 Task: Search one way flight ticket for 1 adult, 6 children, 1 infant in seat and 1 infant on lap in business from Erie: Erie International Airport (tom Ridge Field) to Rock Springs: Southwest Wyoming Regional Airport (rock Springs Sweetwater County Airport) on 8-5-2023. Number of bags: 2 checked bags. Price is upto 109000. Outbound departure time preference is 16:15.
Action: Mouse moved to (323, 307)
Screenshot: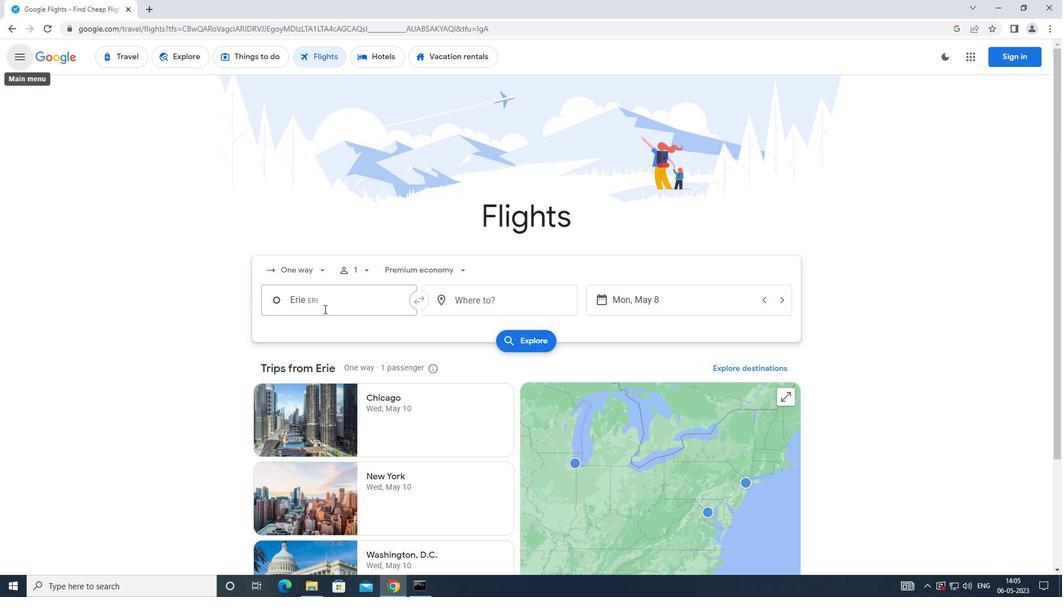 
Action: Mouse pressed left at (323, 307)
Screenshot: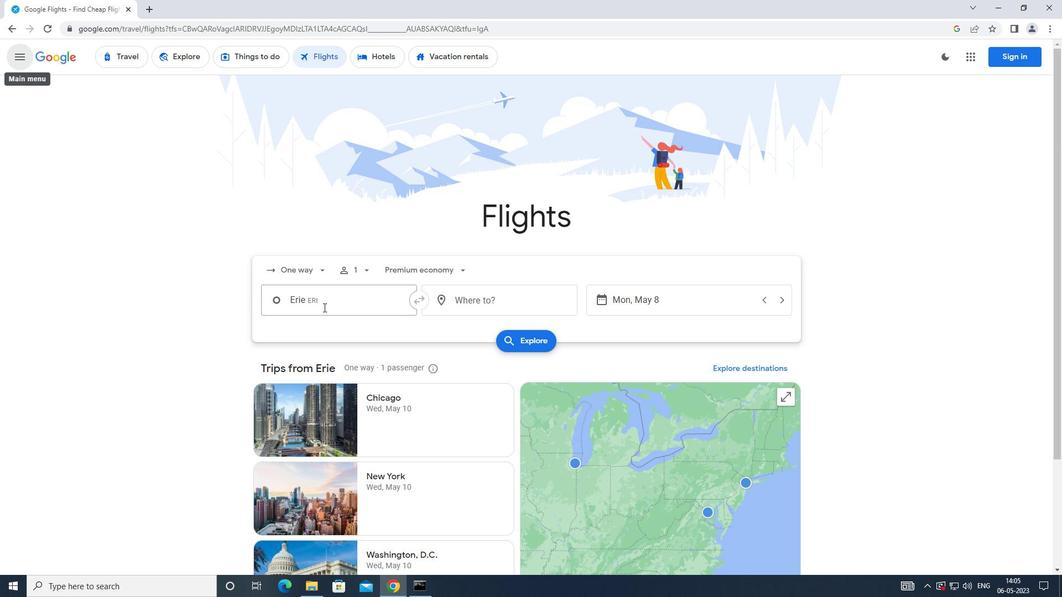 
Action: Mouse moved to (317, 277)
Screenshot: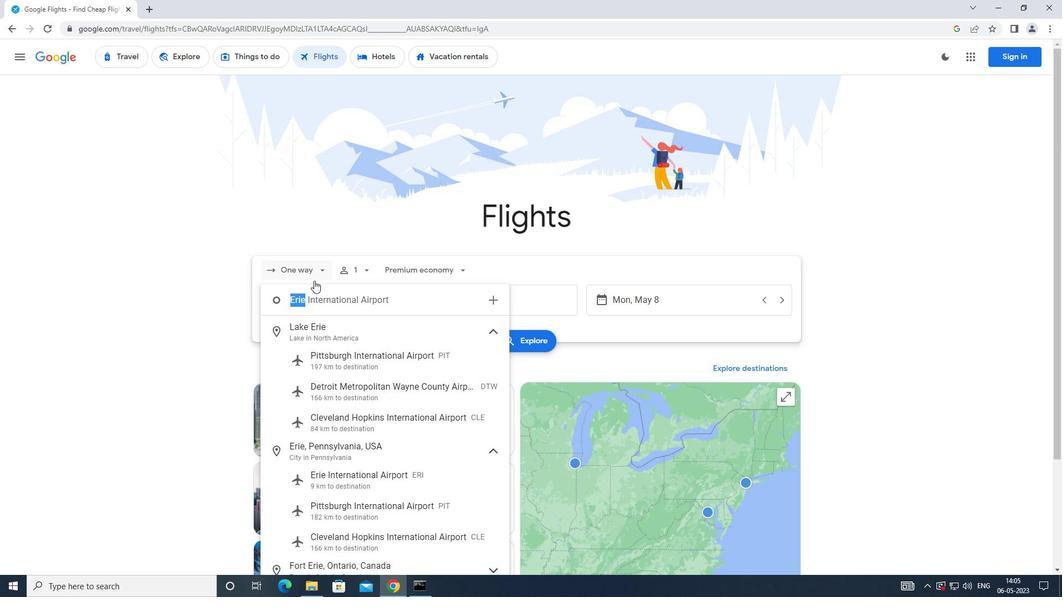 
Action: Mouse pressed left at (317, 277)
Screenshot: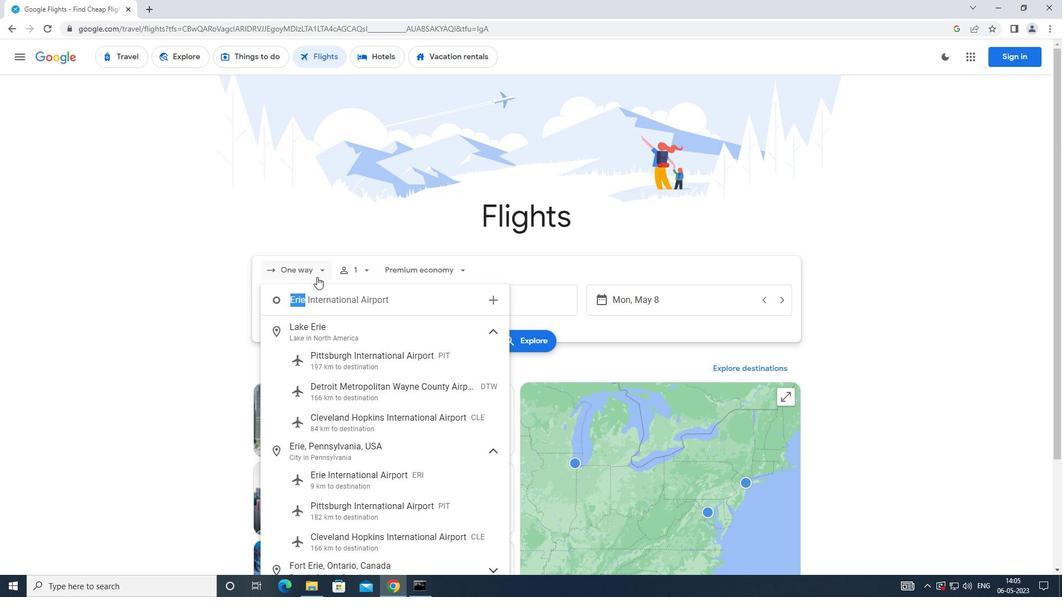 
Action: Mouse moved to (324, 314)
Screenshot: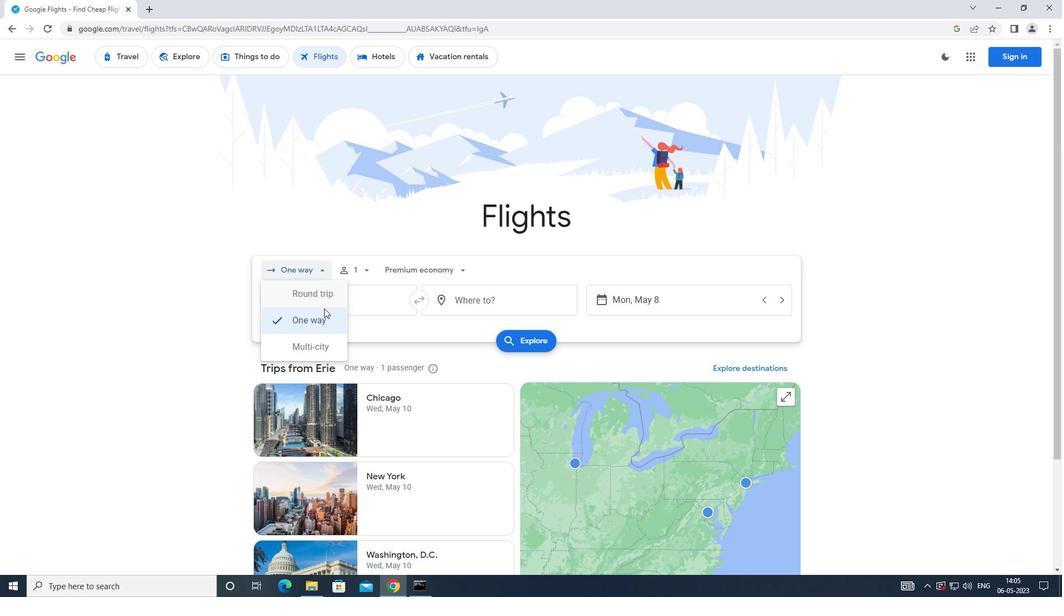 
Action: Mouse pressed left at (324, 314)
Screenshot: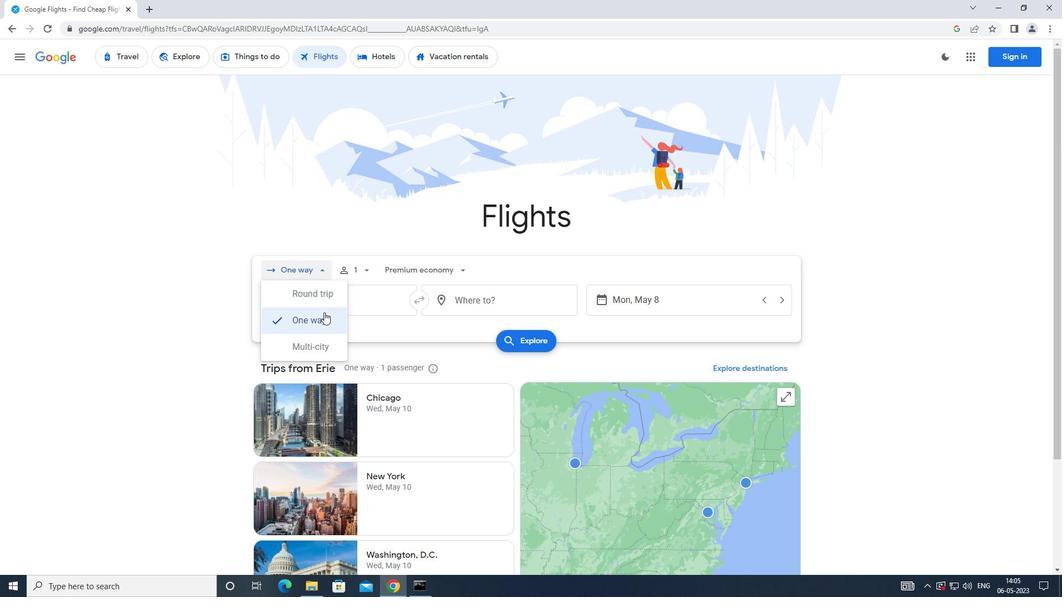 
Action: Mouse moved to (368, 274)
Screenshot: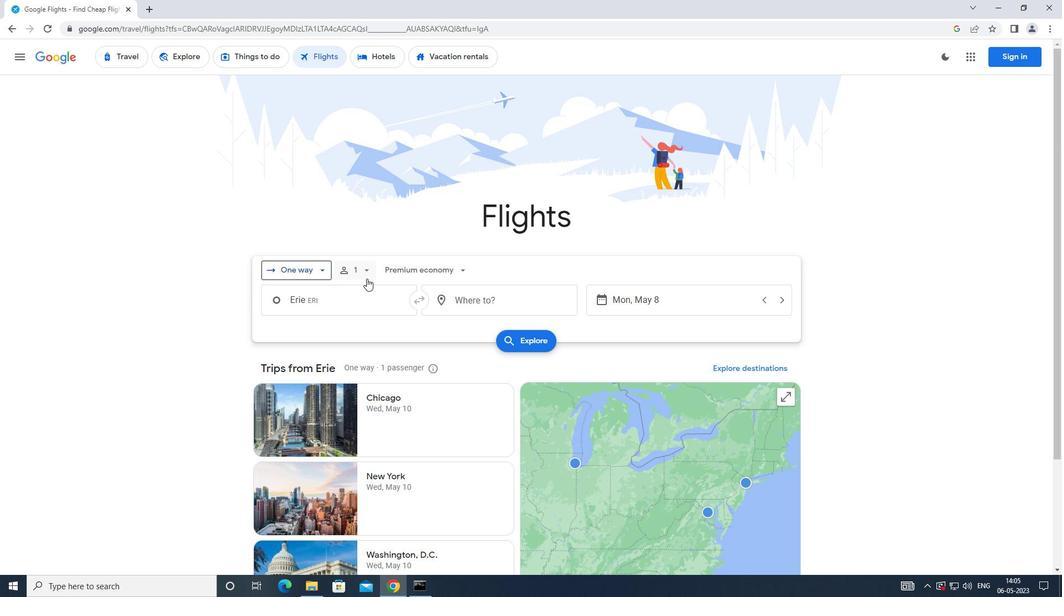 
Action: Mouse pressed left at (368, 274)
Screenshot: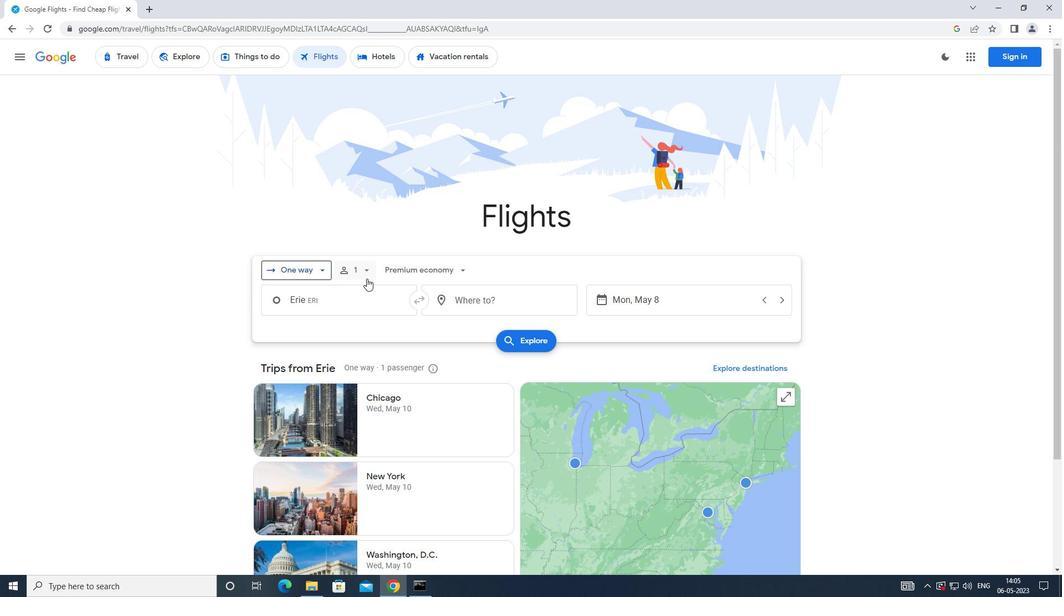 
Action: Mouse moved to (459, 327)
Screenshot: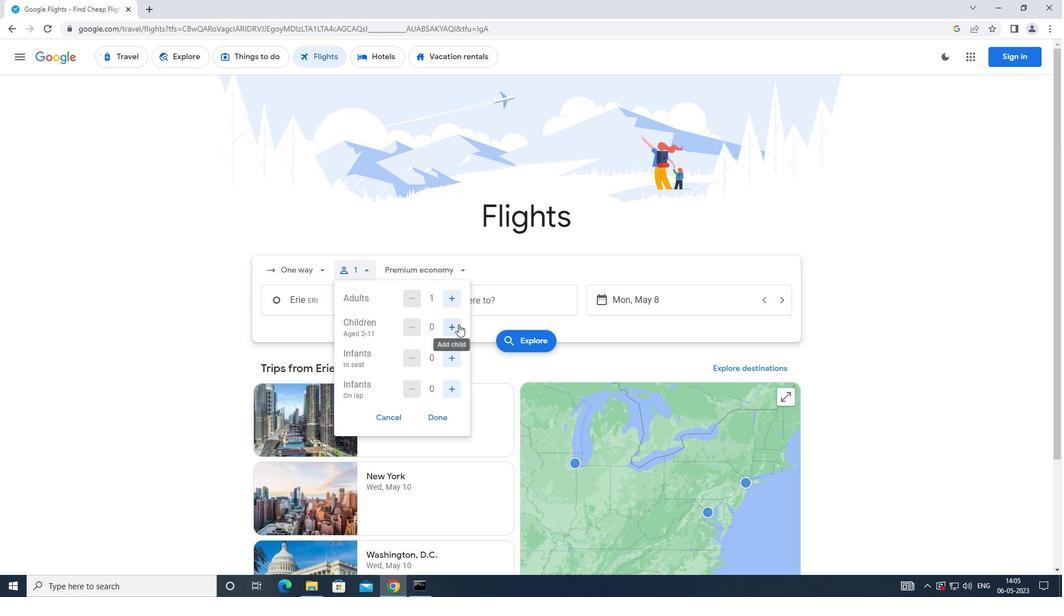 
Action: Mouse pressed left at (459, 327)
Screenshot: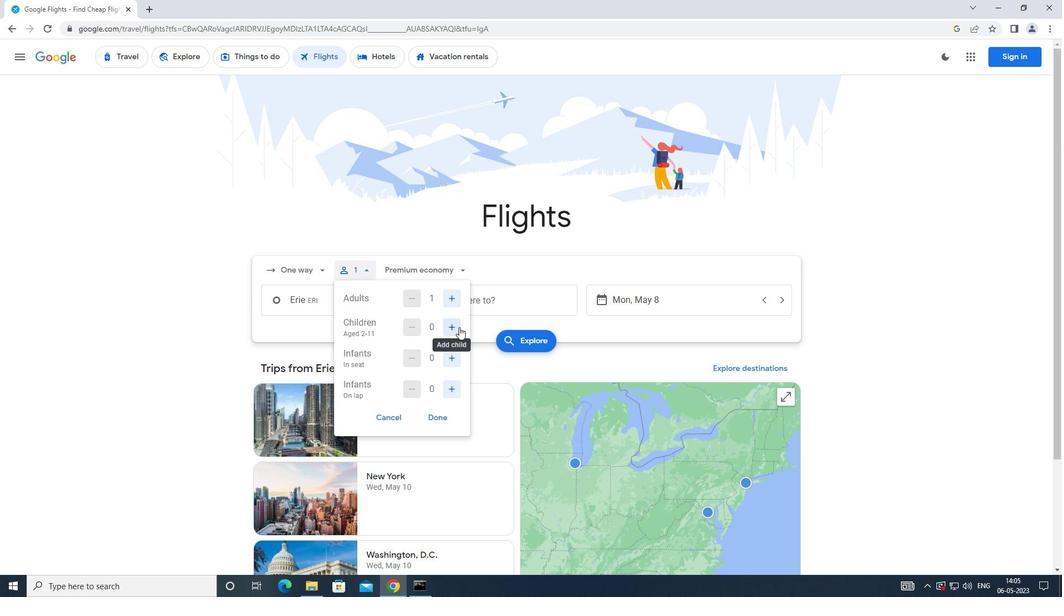 
Action: Mouse pressed left at (459, 327)
Screenshot: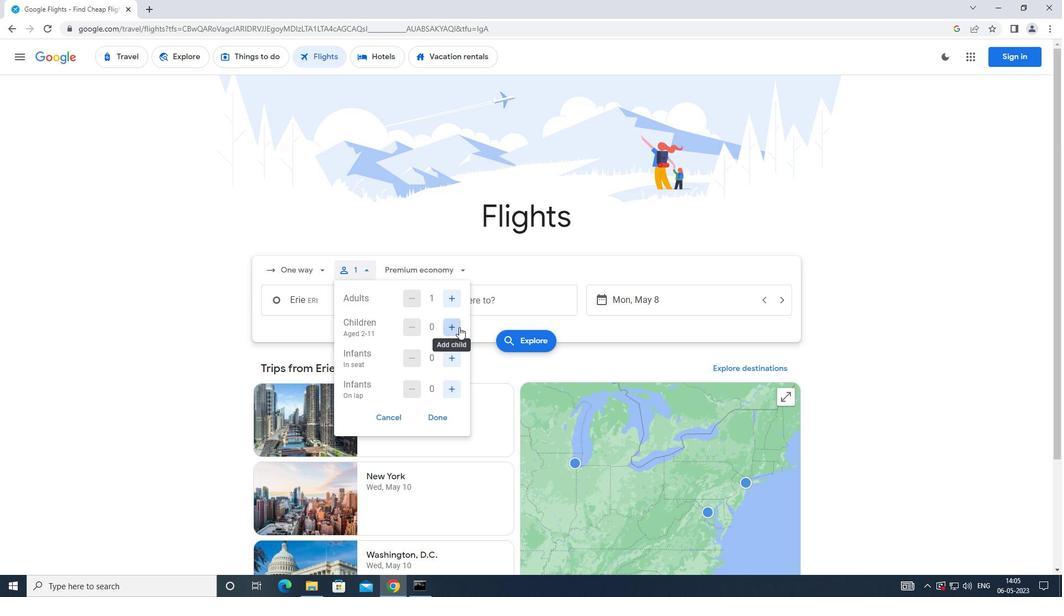 
Action: Mouse pressed left at (459, 327)
Screenshot: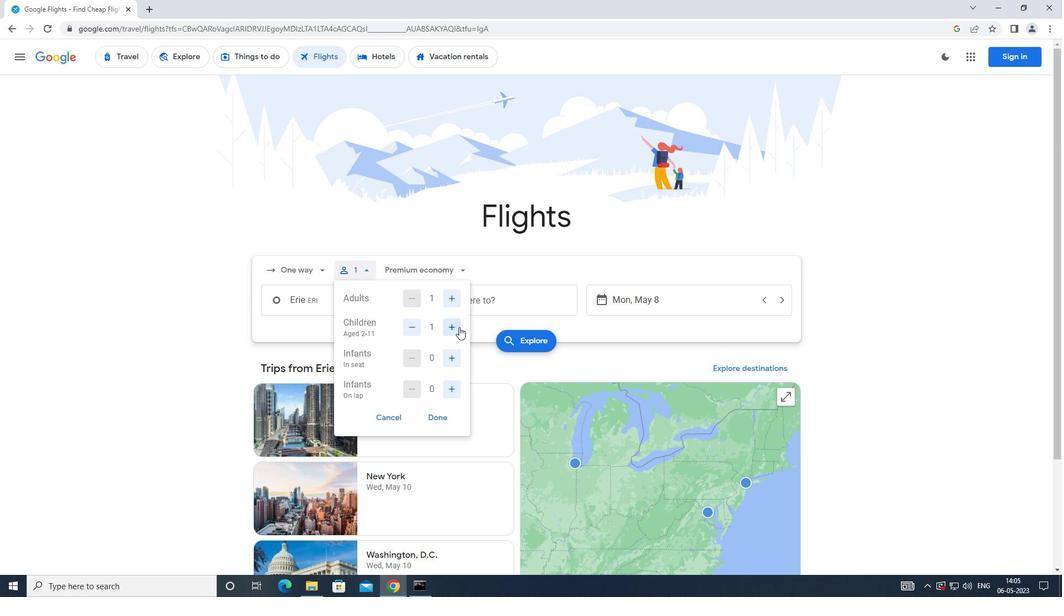 
Action: Mouse pressed left at (459, 327)
Screenshot: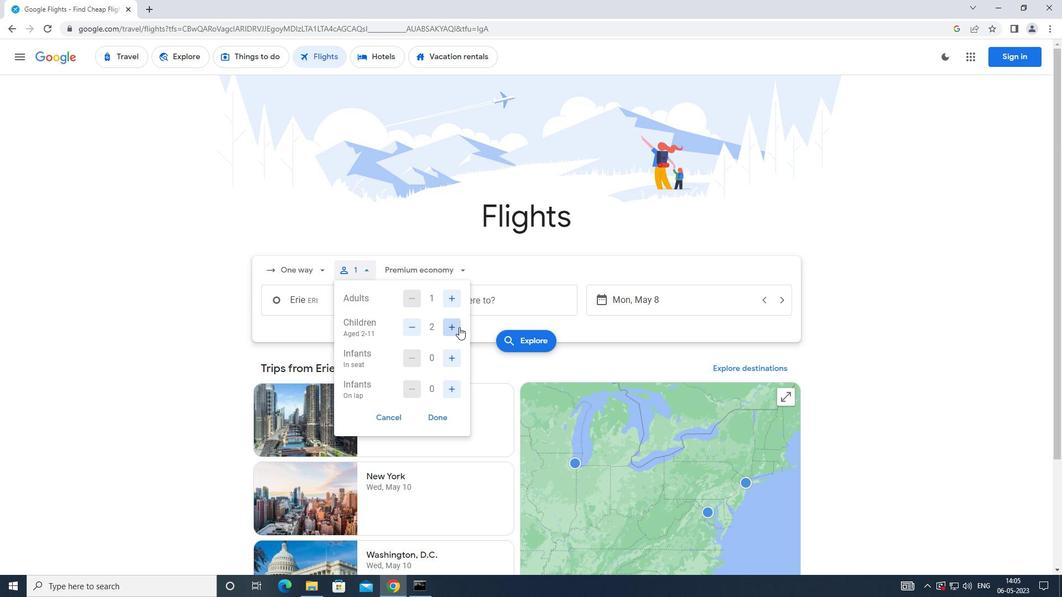 
Action: Mouse pressed left at (459, 327)
Screenshot: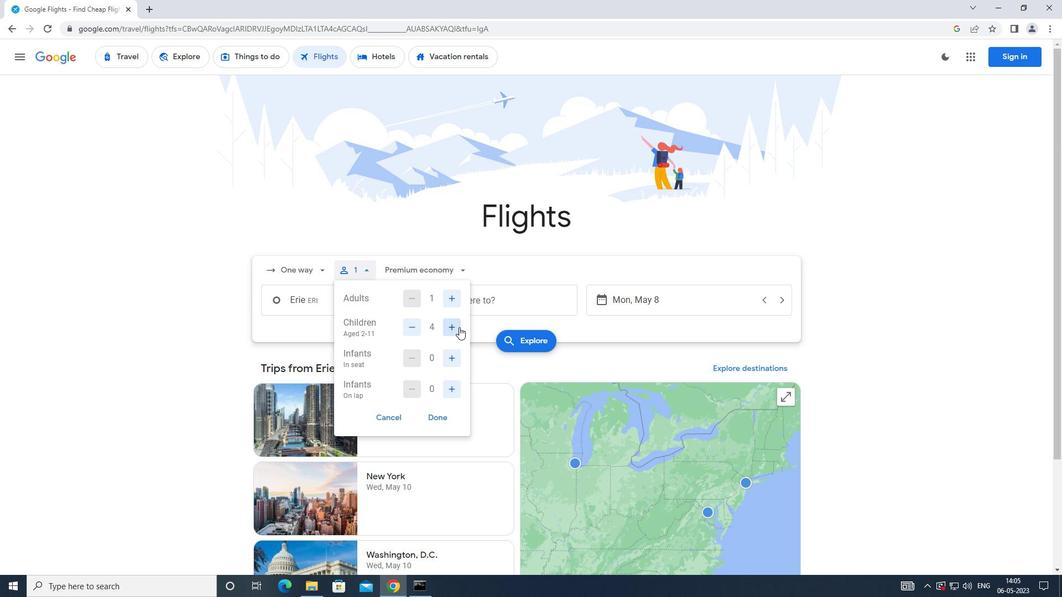 
Action: Mouse moved to (452, 323)
Screenshot: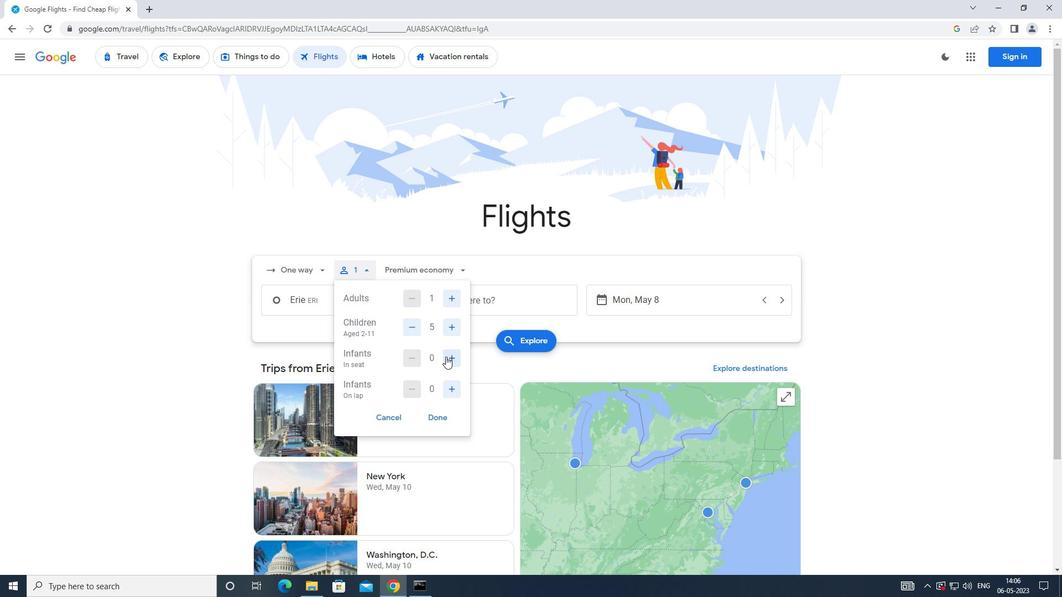 
Action: Mouse pressed left at (452, 323)
Screenshot: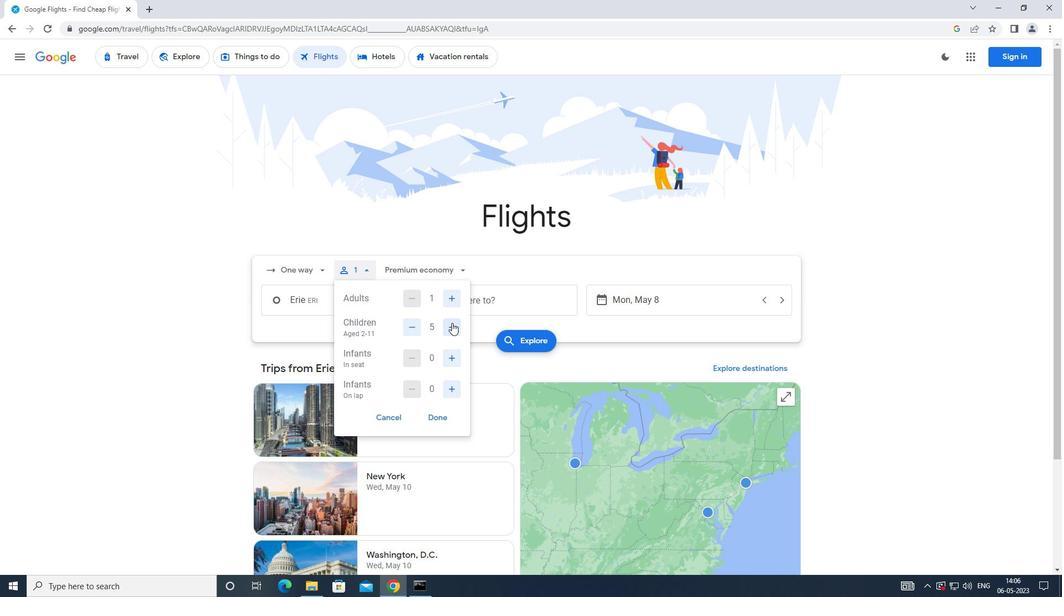 
Action: Mouse moved to (450, 350)
Screenshot: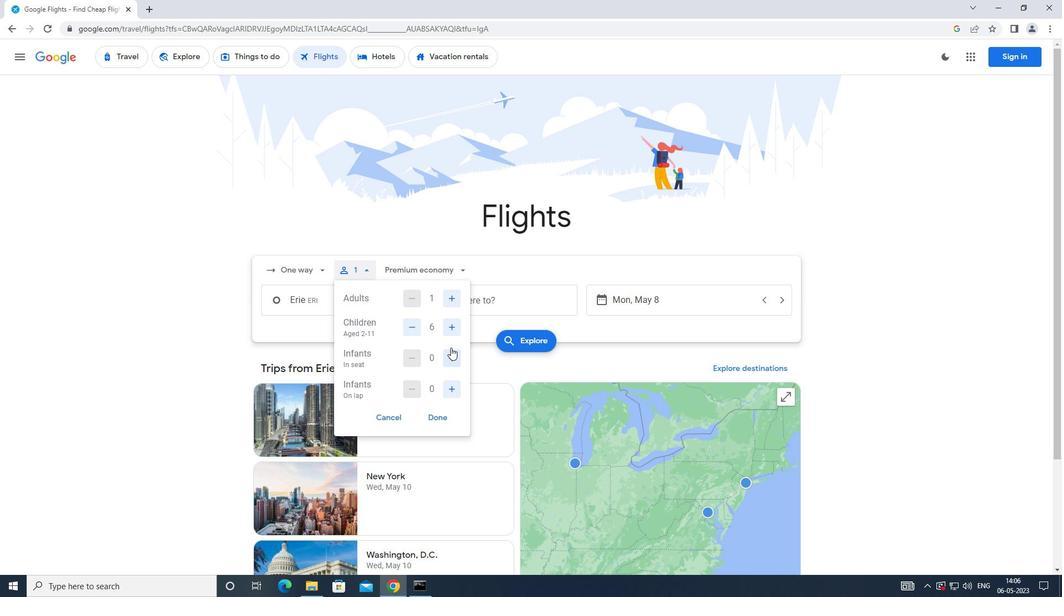 
Action: Mouse pressed left at (450, 350)
Screenshot: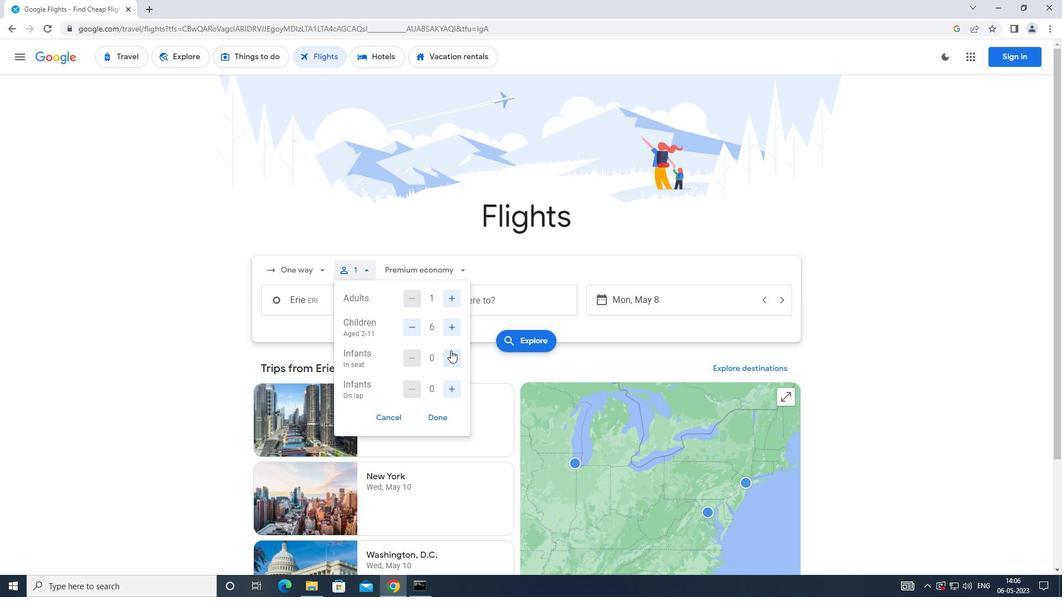 
Action: Mouse moved to (450, 394)
Screenshot: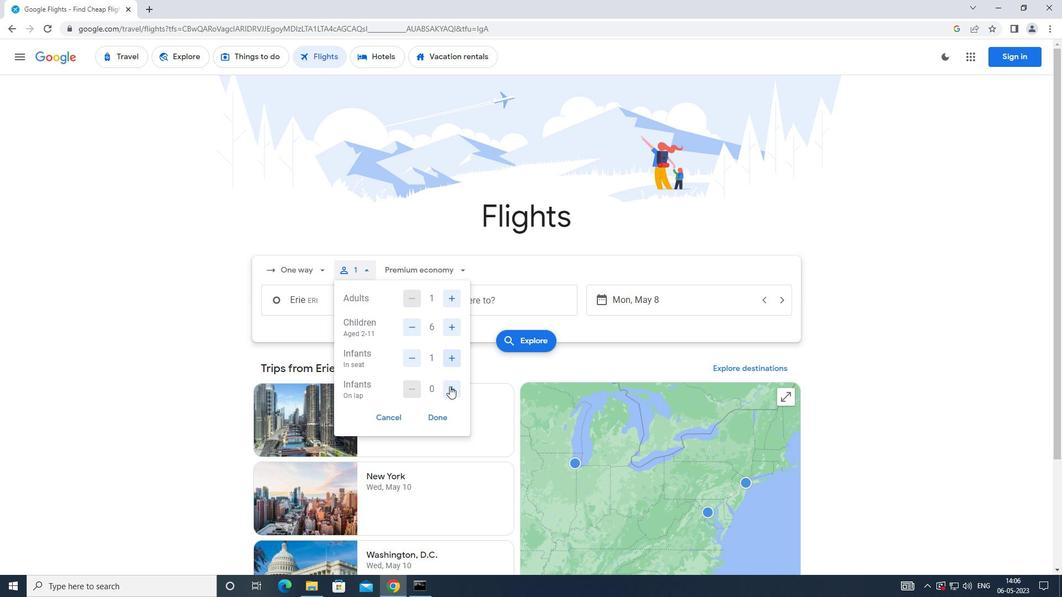 
Action: Mouse pressed left at (450, 394)
Screenshot: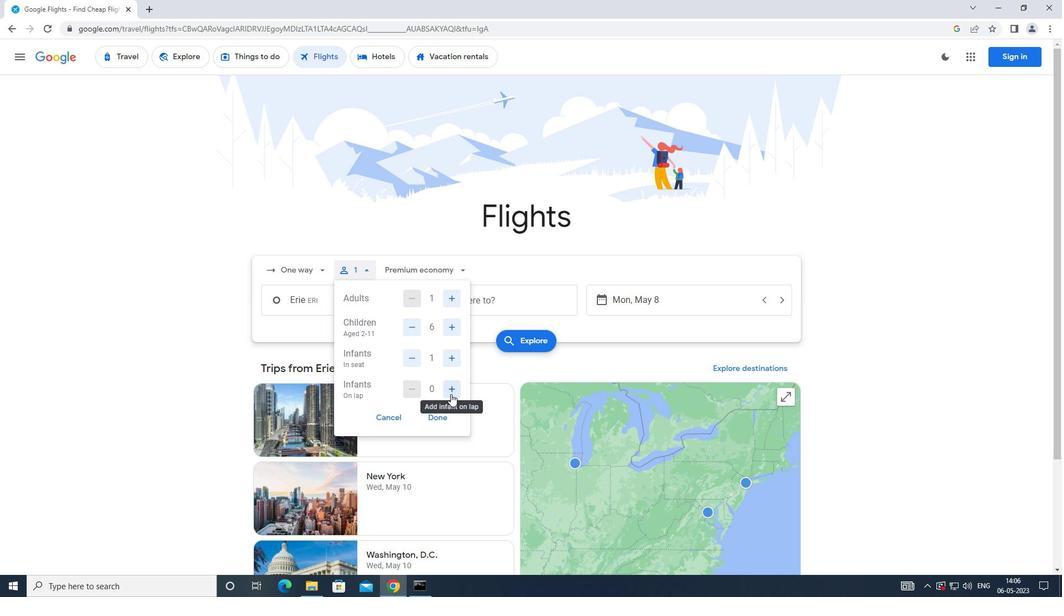 
Action: Mouse moved to (437, 417)
Screenshot: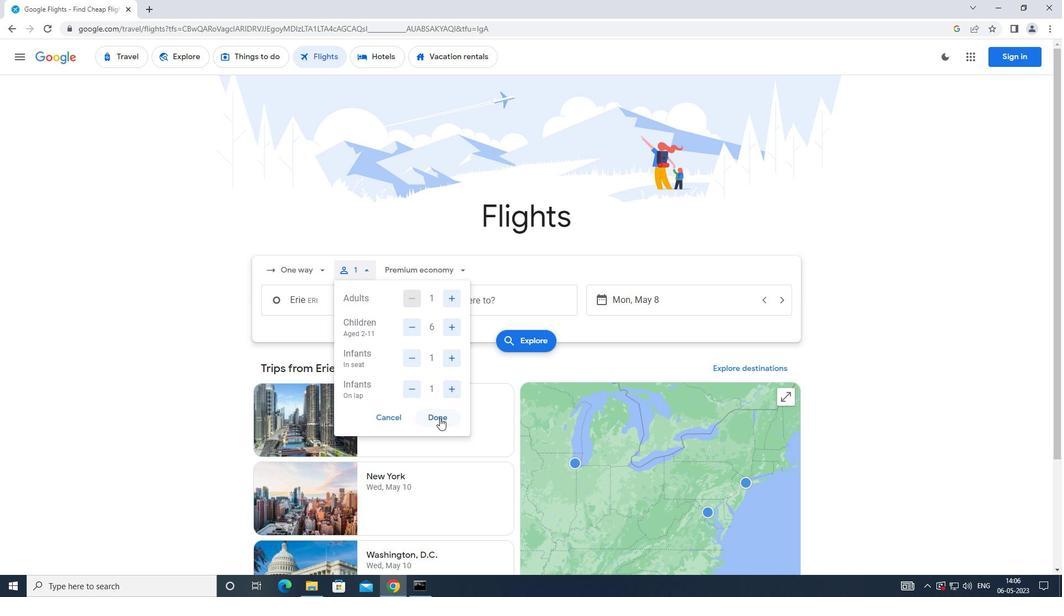 
Action: Mouse pressed left at (437, 417)
Screenshot: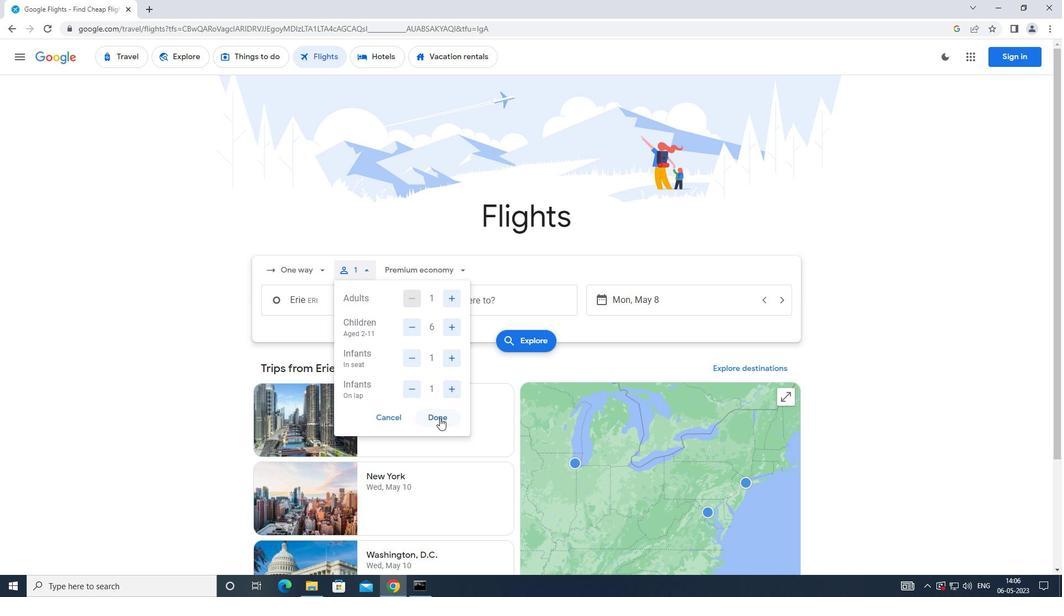 
Action: Mouse moved to (430, 272)
Screenshot: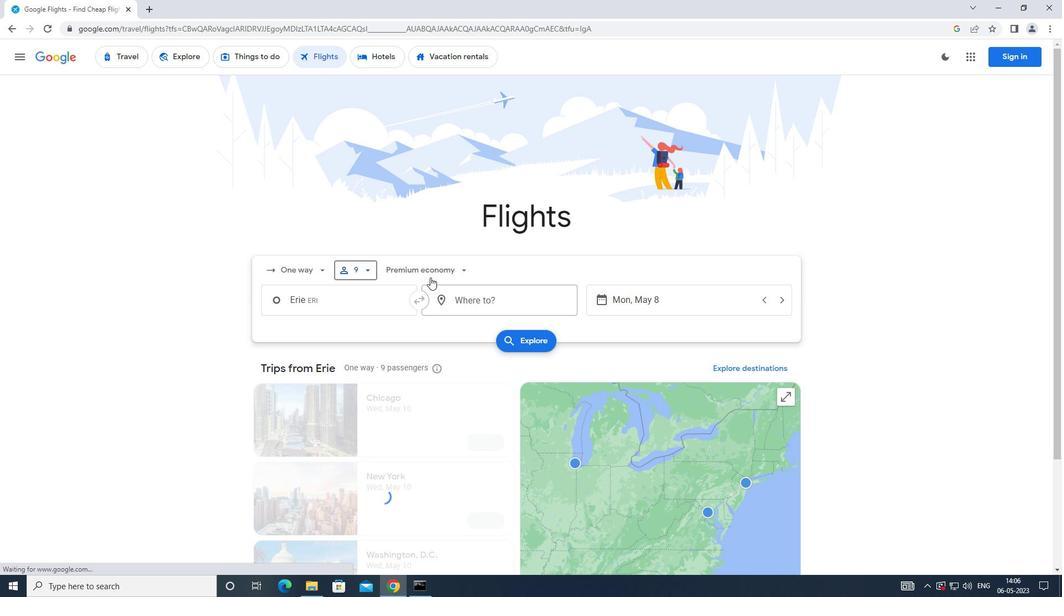 
Action: Mouse pressed left at (430, 272)
Screenshot: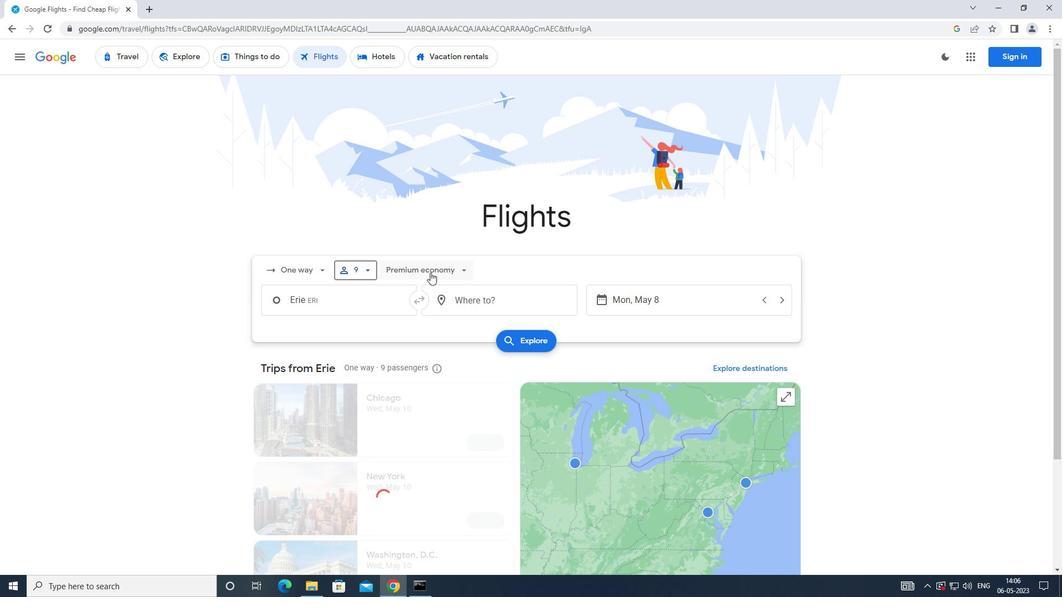 
Action: Mouse moved to (431, 351)
Screenshot: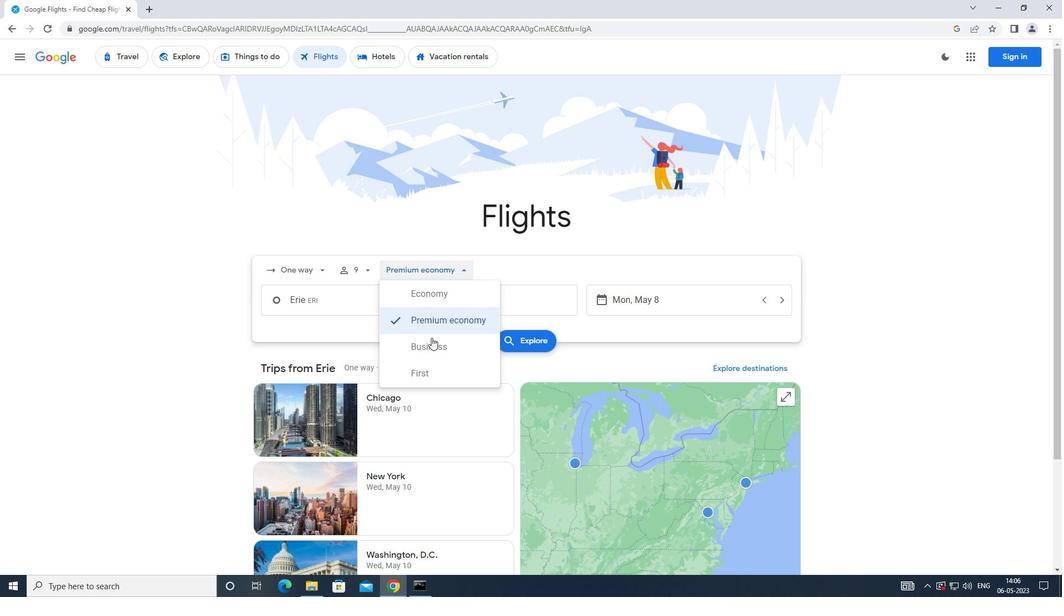 
Action: Mouse pressed left at (431, 351)
Screenshot: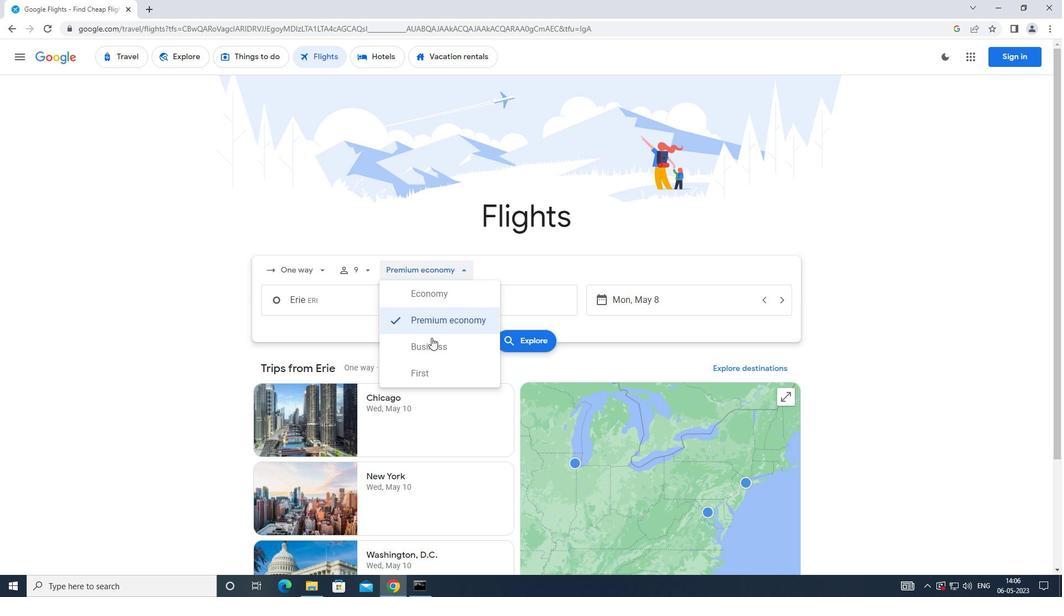 
Action: Mouse moved to (376, 313)
Screenshot: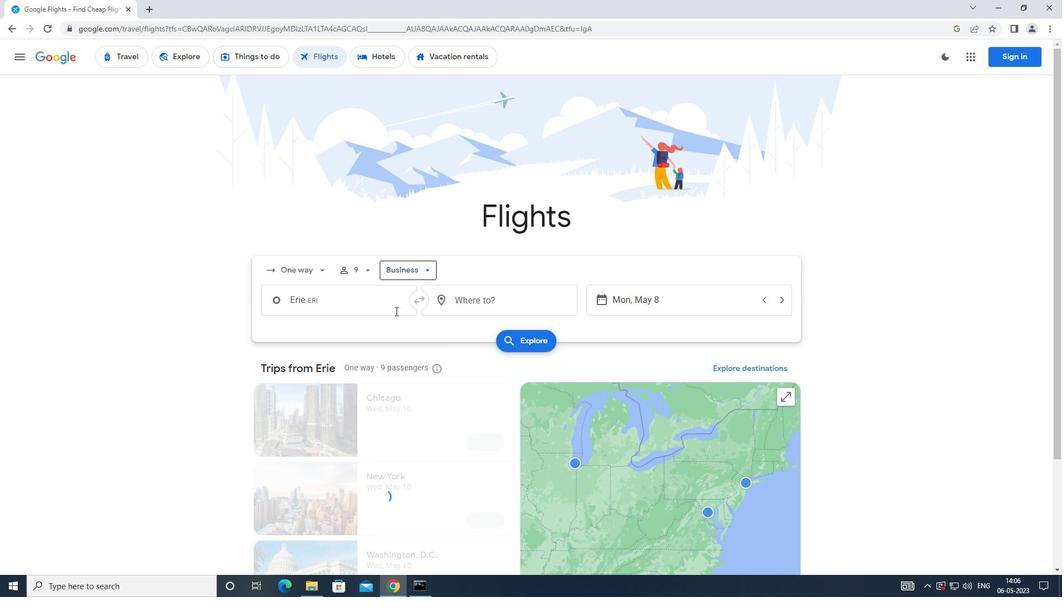 
Action: Mouse pressed left at (376, 313)
Screenshot: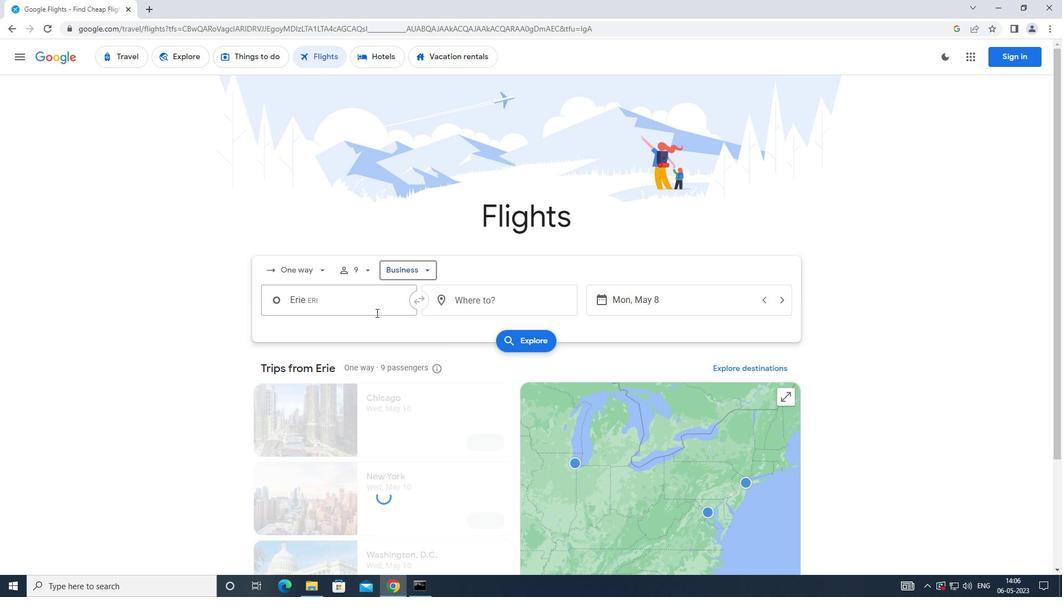 
Action: Key pressed <Key.caps_lock>e<Key.caps_lock>rie
Screenshot: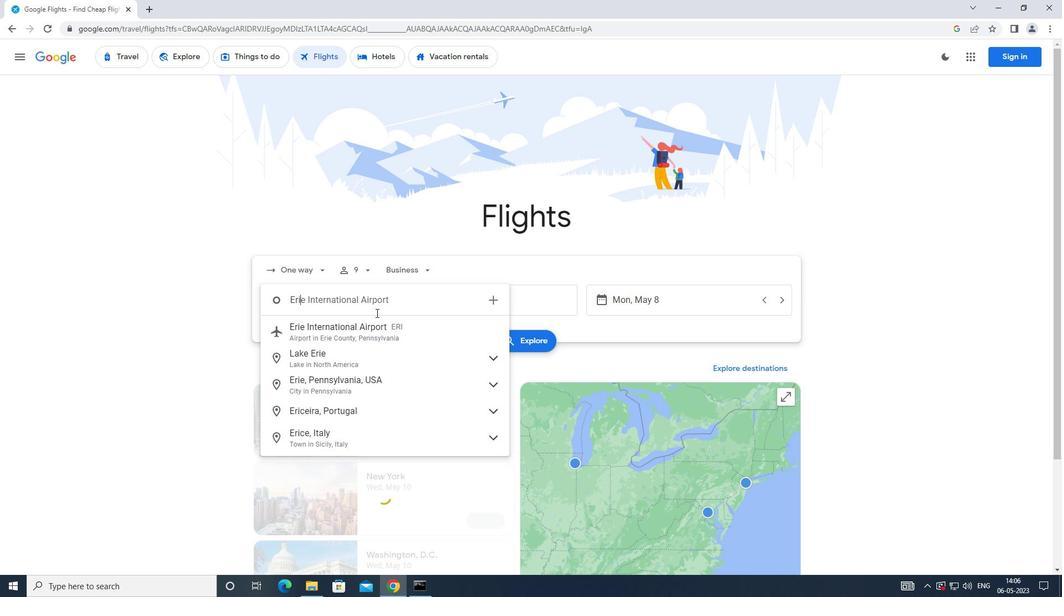 
Action: Mouse moved to (362, 472)
Screenshot: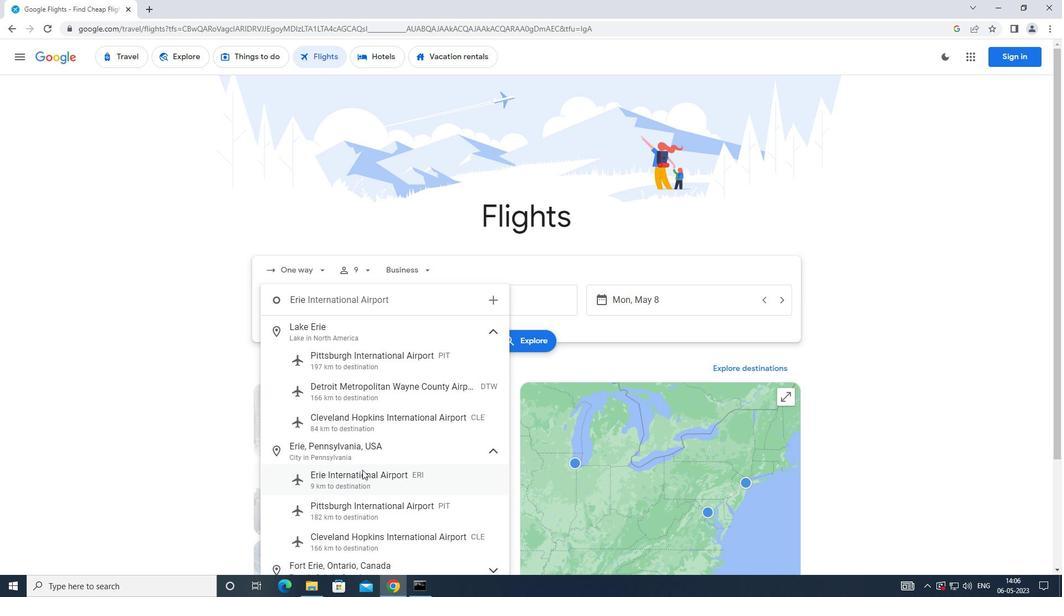 
Action: Mouse pressed left at (362, 472)
Screenshot: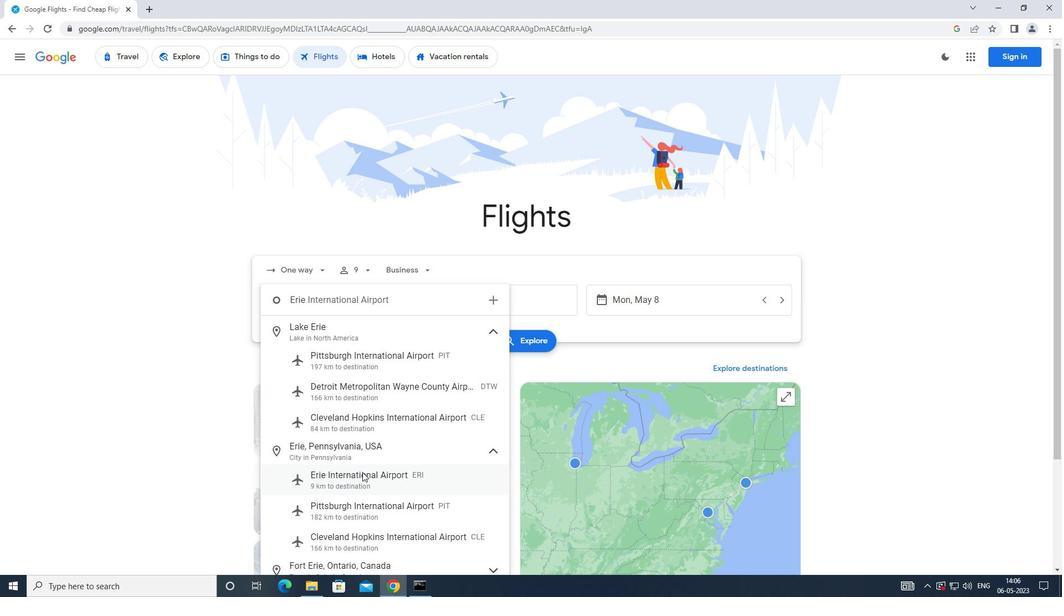 
Action: Mouse moved to (482, 287)
Screenshot: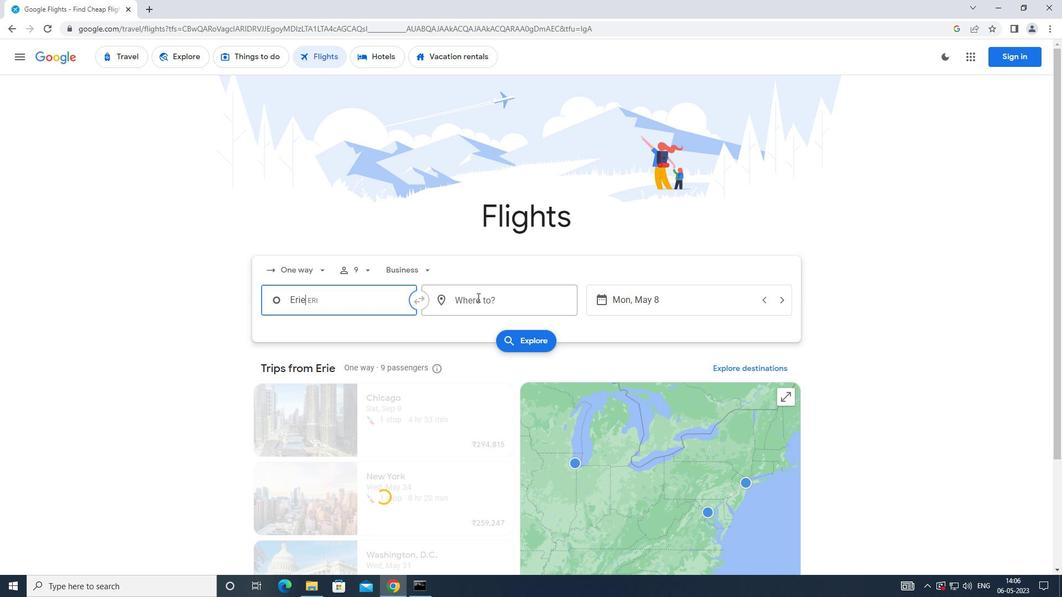 
Action: Mouse pressed left at (482, 287)
Screenshot: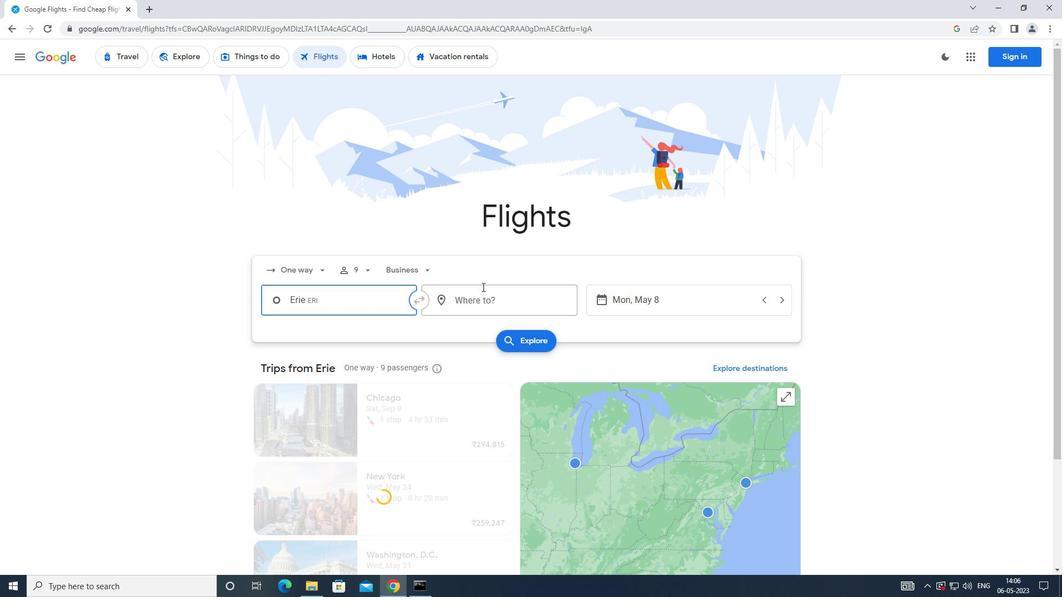
Action: Mouse moved to (465, 317)
Screenshot: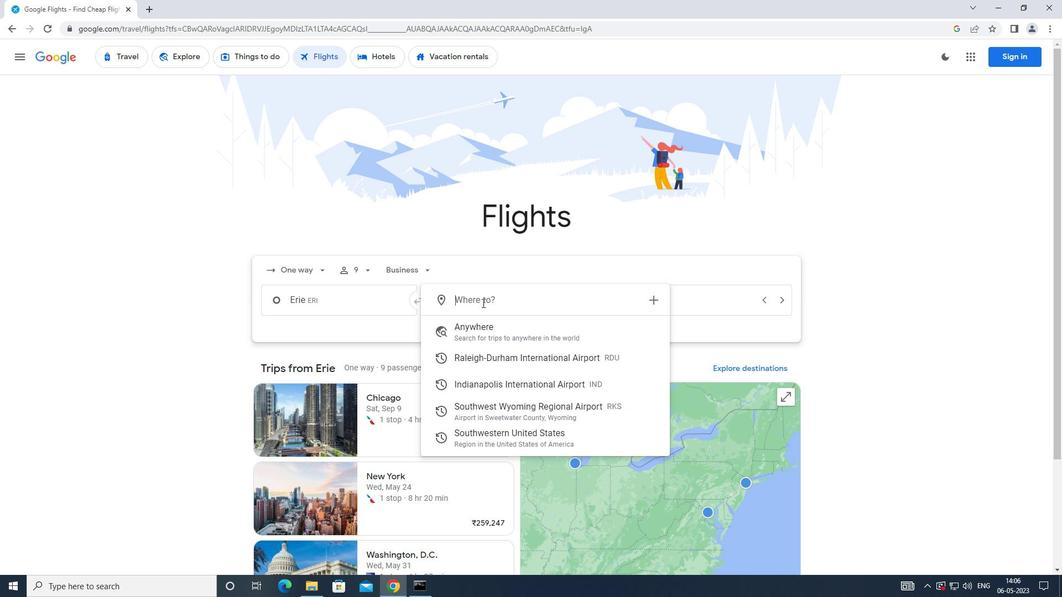 
Action: Key pressed <Key.caps_lock>s<Key.caps_lock>outhwest
Screenshot: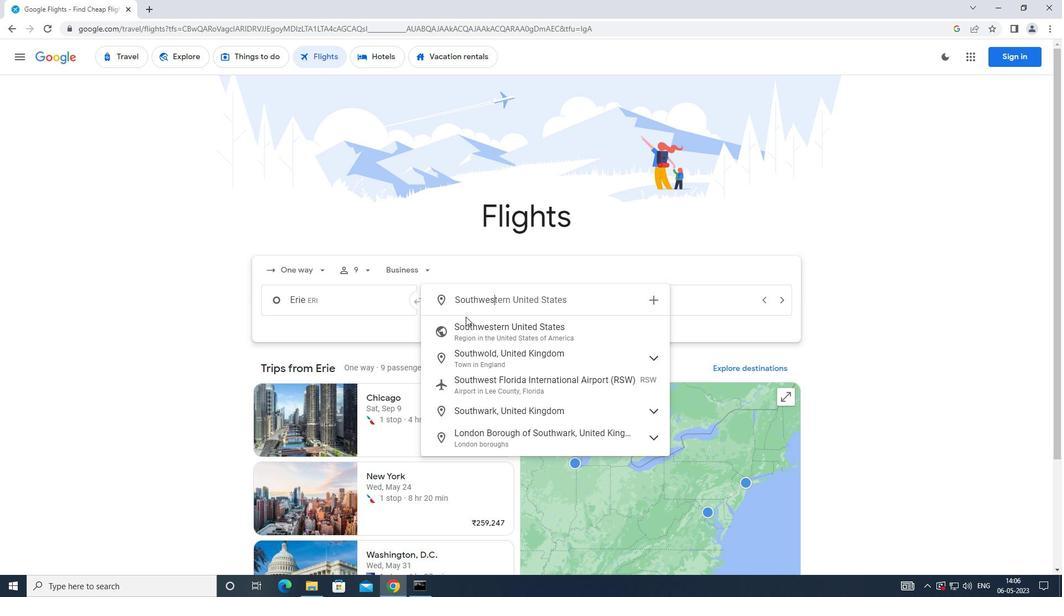 
Action: Mouse moved to (478, 443)
Screenshot: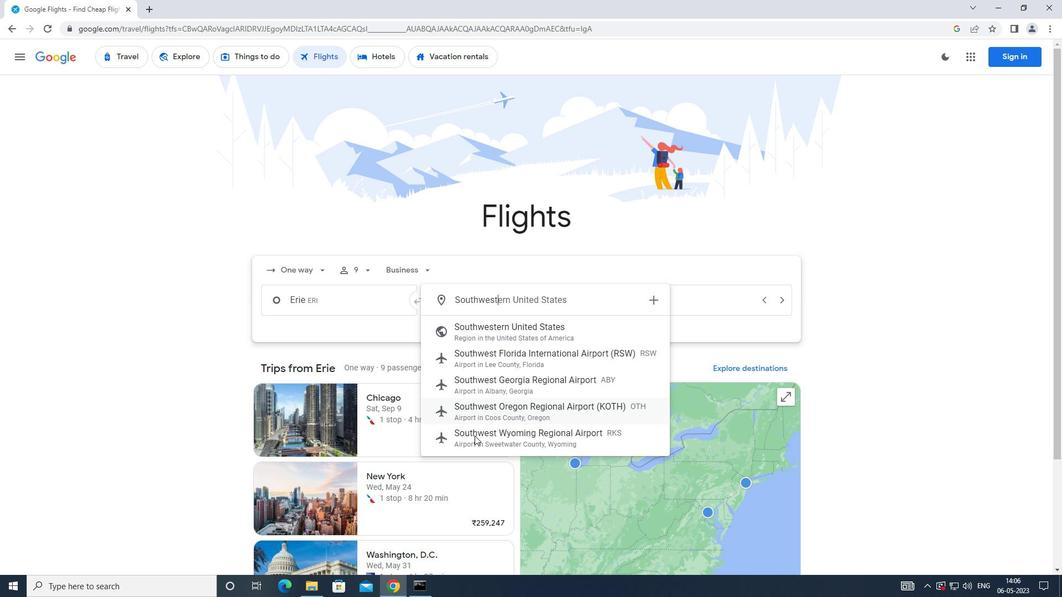 
Action: Mouse pressed left at (478, 443)
Screenshot: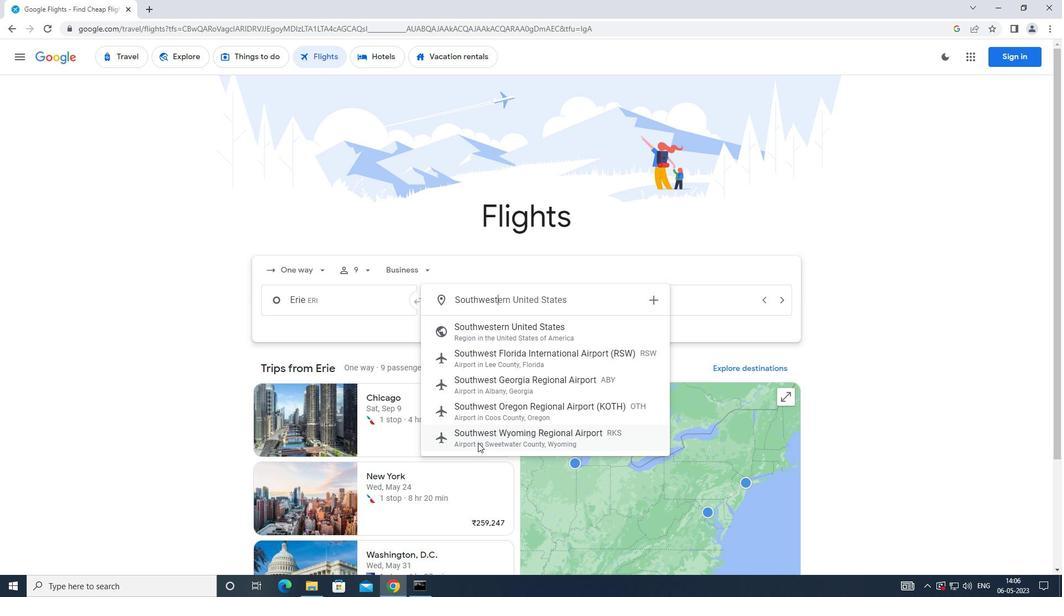 
Action: Mouse moved to (628, 302)
Screenshot: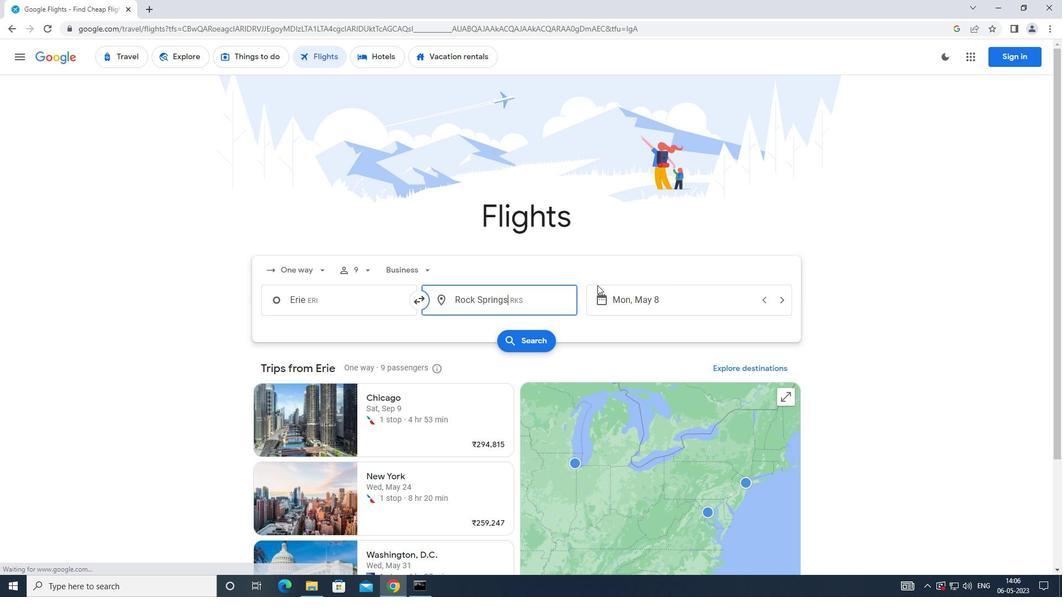 
Action: Mouse pressed left at (628, 302)
Screenshot: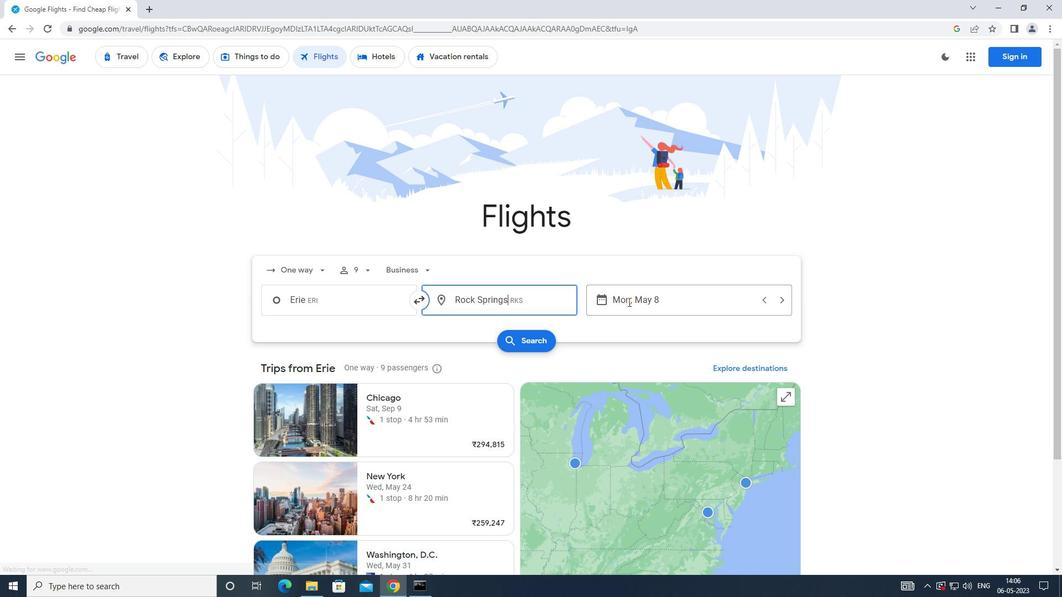 
Action: Mouse moved to (426, 393)
Screenshot: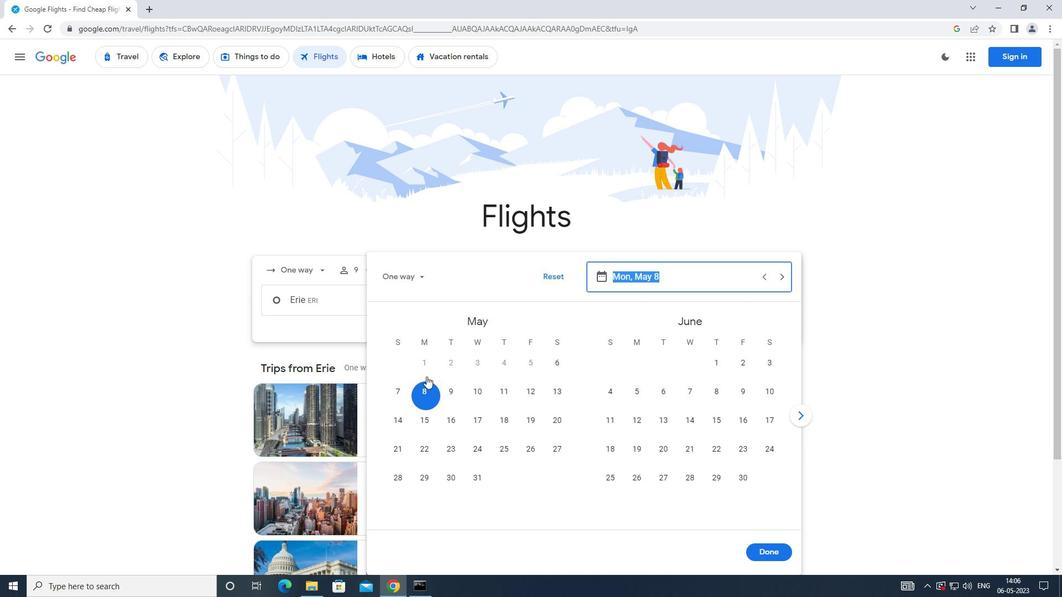 
Action: Mouse pressed left at (426, 393)
Screenshot: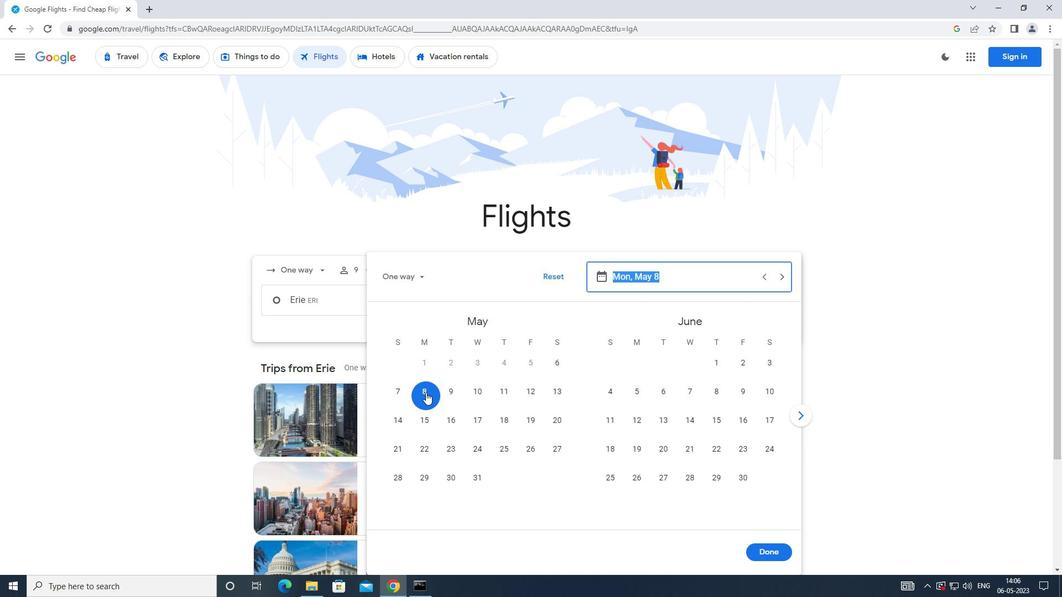 
Action: Mouse moved to (761, 548)
Screenshot: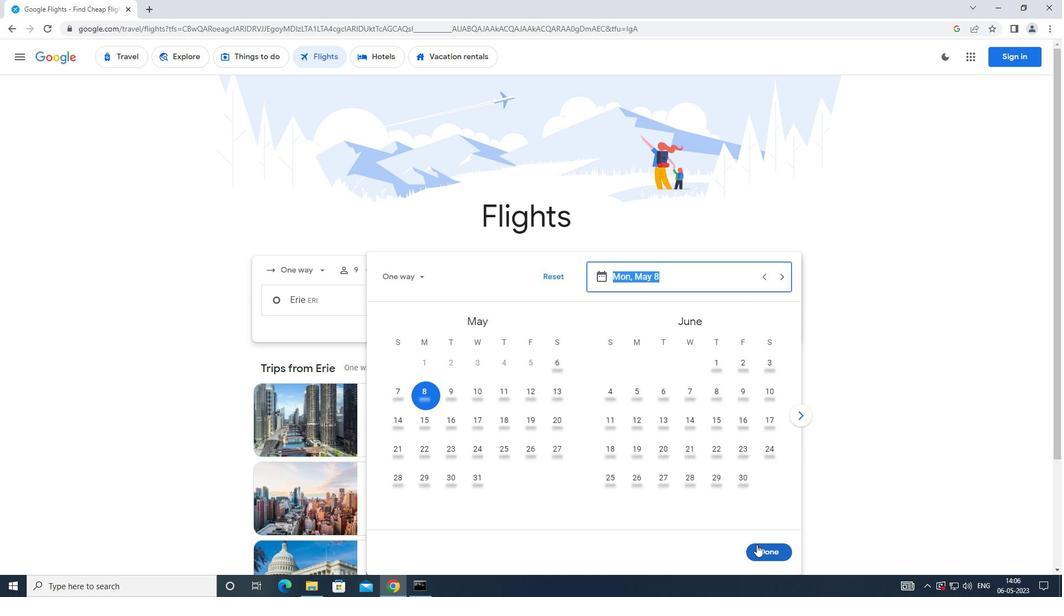 
Action: Mouse pressed left at (761, 548)
Screenshot: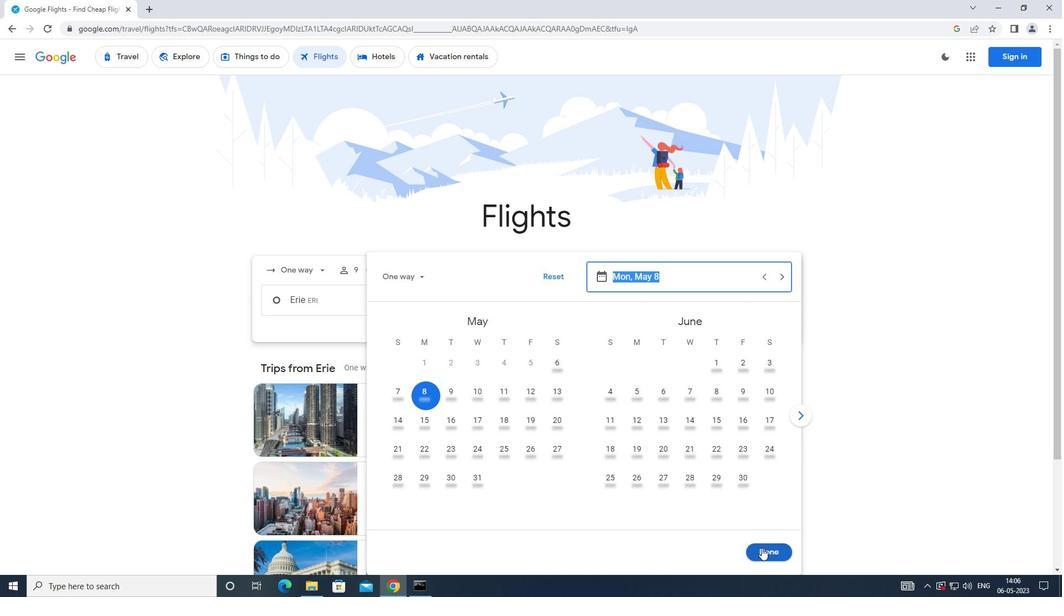 
Action: Mouse moved to (525, 345)
Screenshot: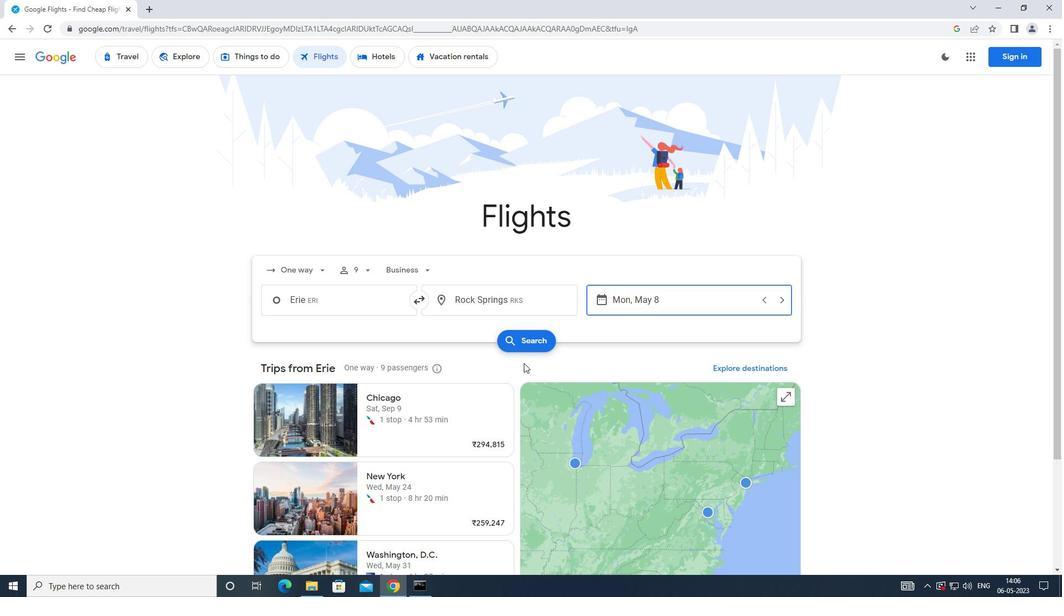 
Action: Mouse pressed left at (525, 345)
Screenshot: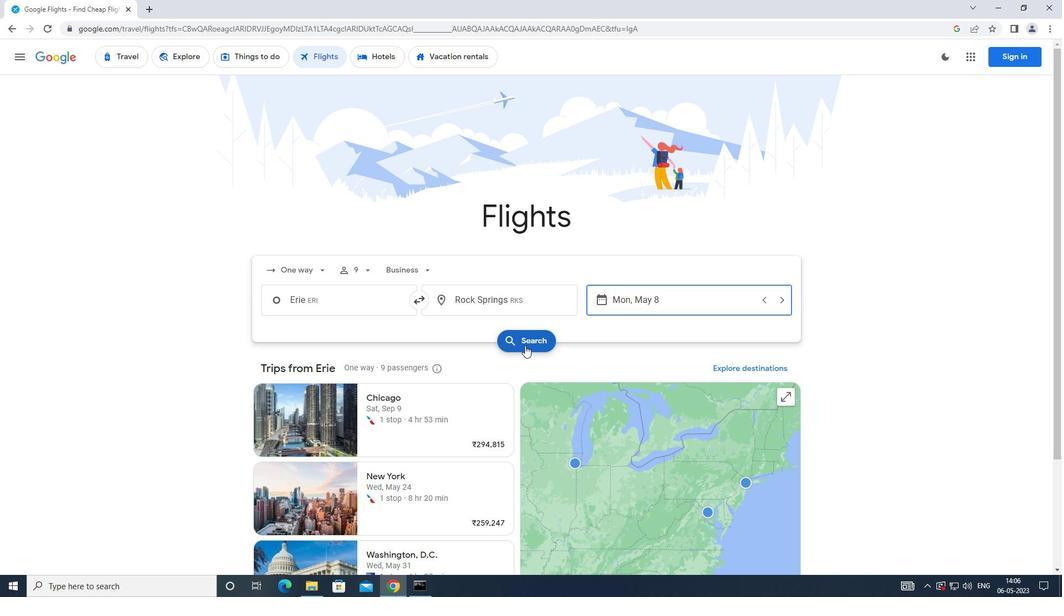 
Action: Mouse moved to (286, 165)
Screenshot: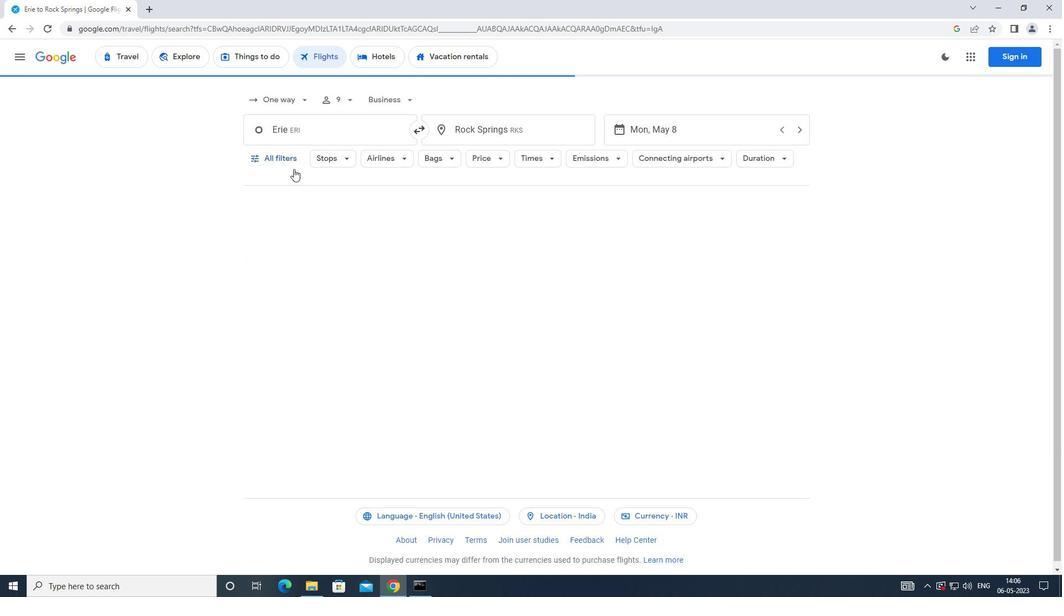 
Action: Mouse pressed left at (286, 165)
Screenshot: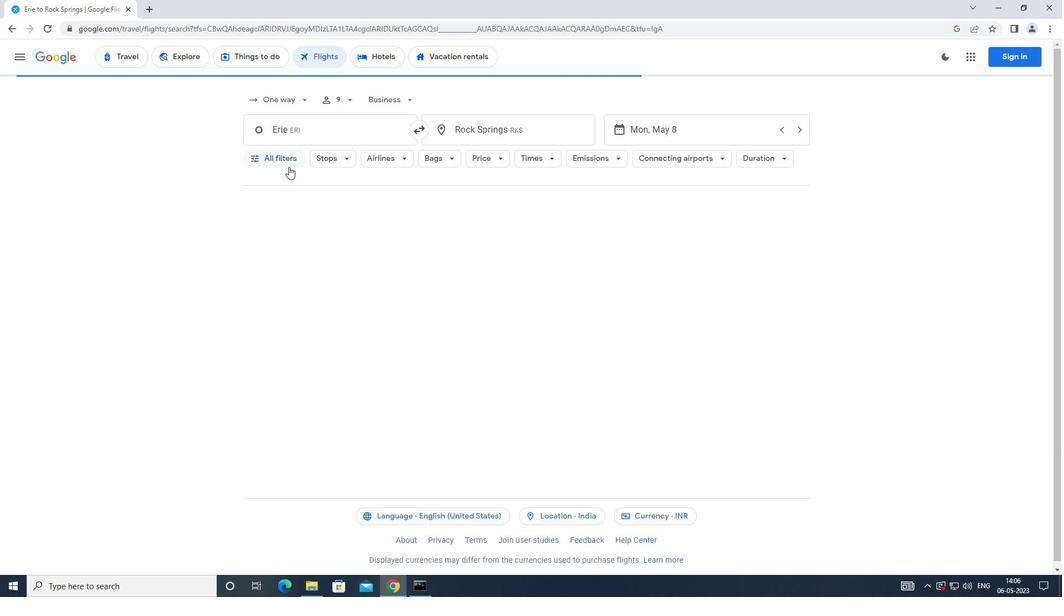 
Action: Mouse moved to (416, 397)
Screenshot: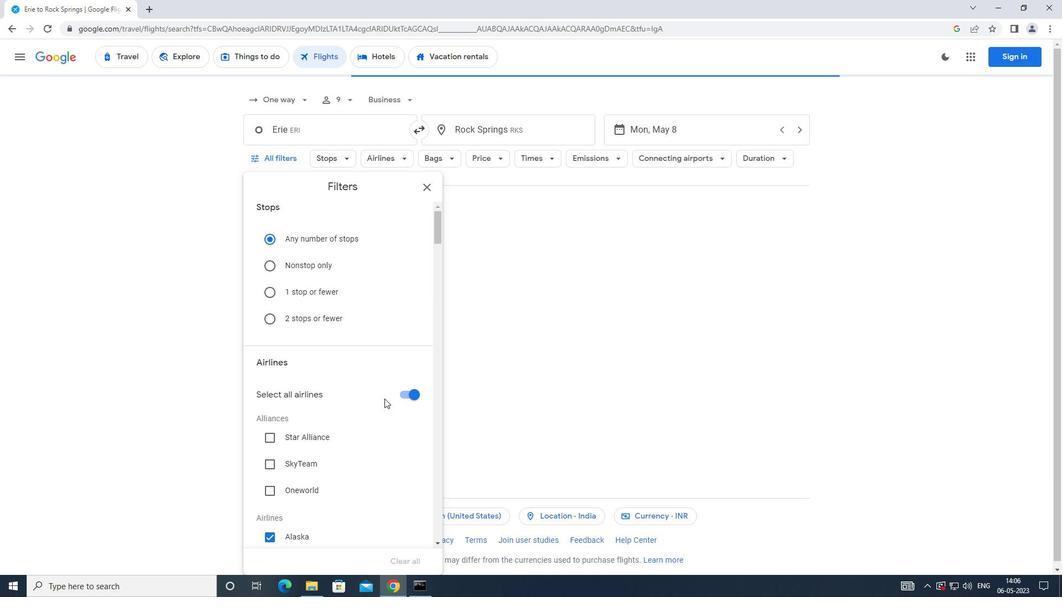 
Action: Mouse pressed left at (416, 397)
Screenshot: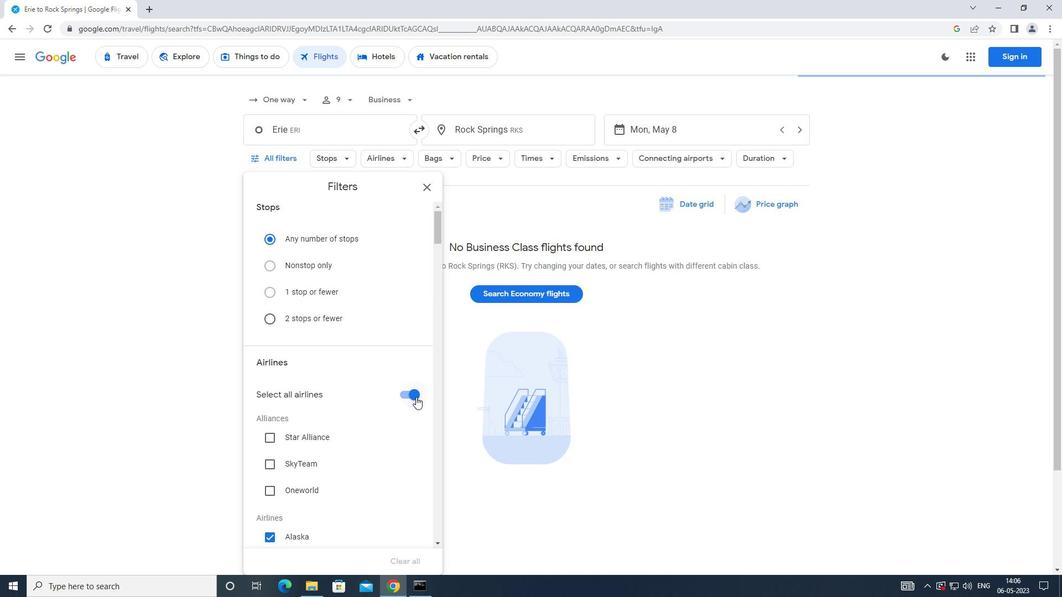 
Action: Mouse moved to (398, 402)
Screenshot: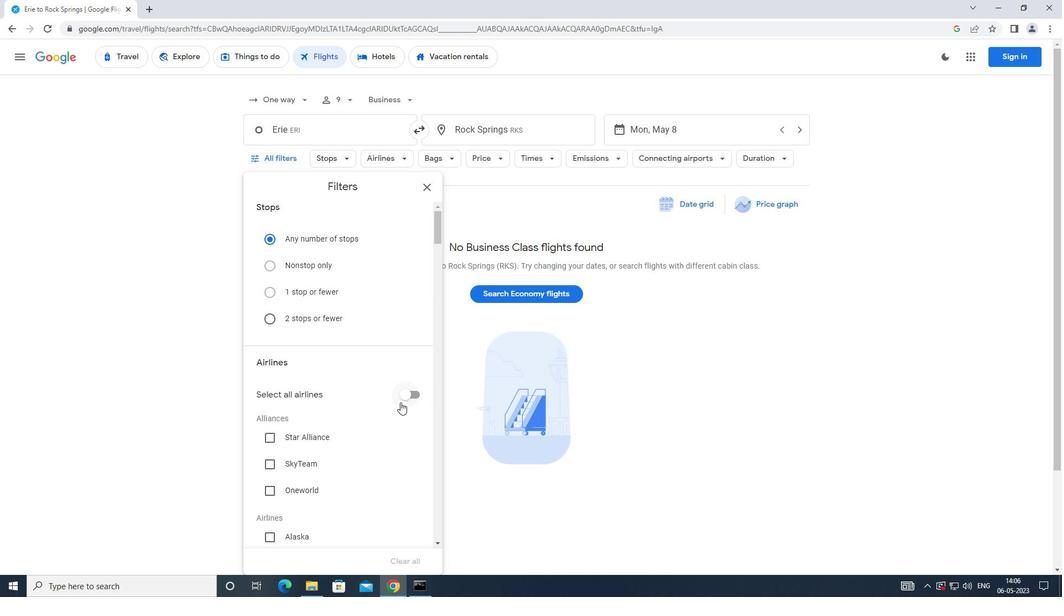 
Action: Mouse scrolled (398, 401) with delta (0, 0)
Screenshot: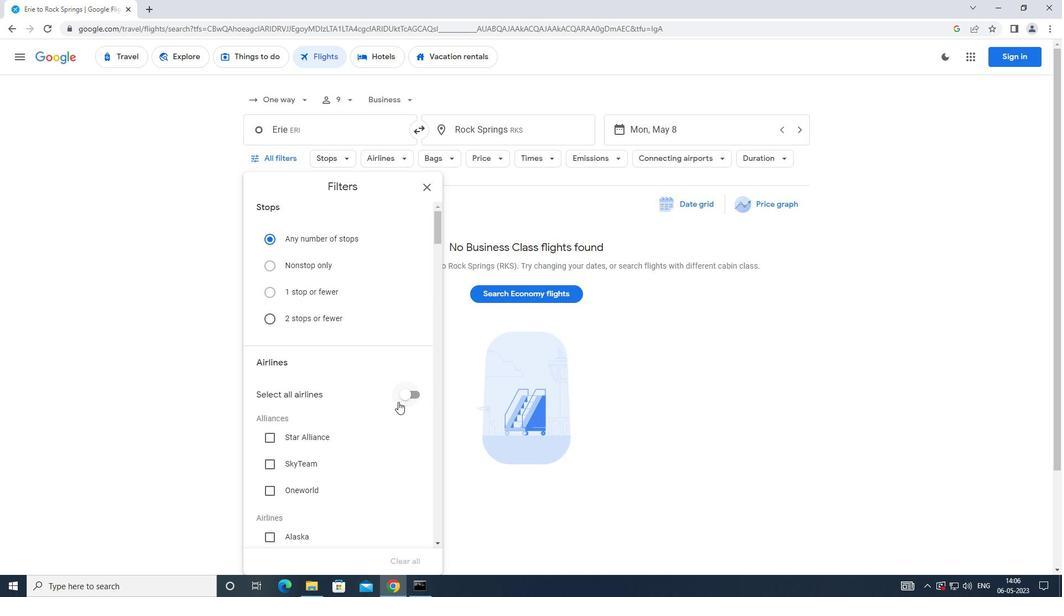 
Action: Mouse scrolled (398, 401) with delta (0, 0)
Screenshot: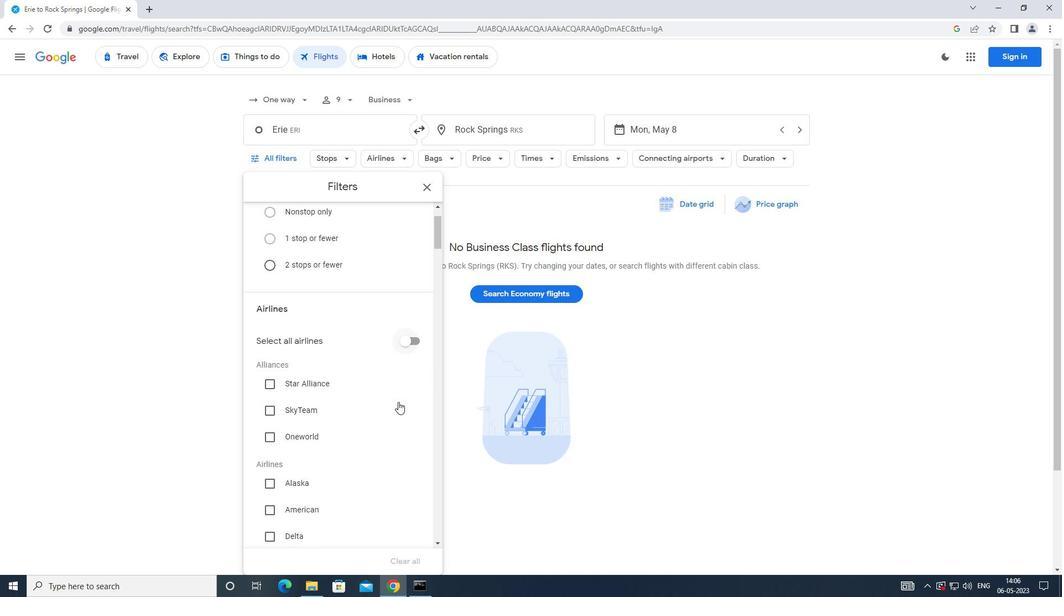 
Action: Mouse moved to (398, 401)
Screenshot: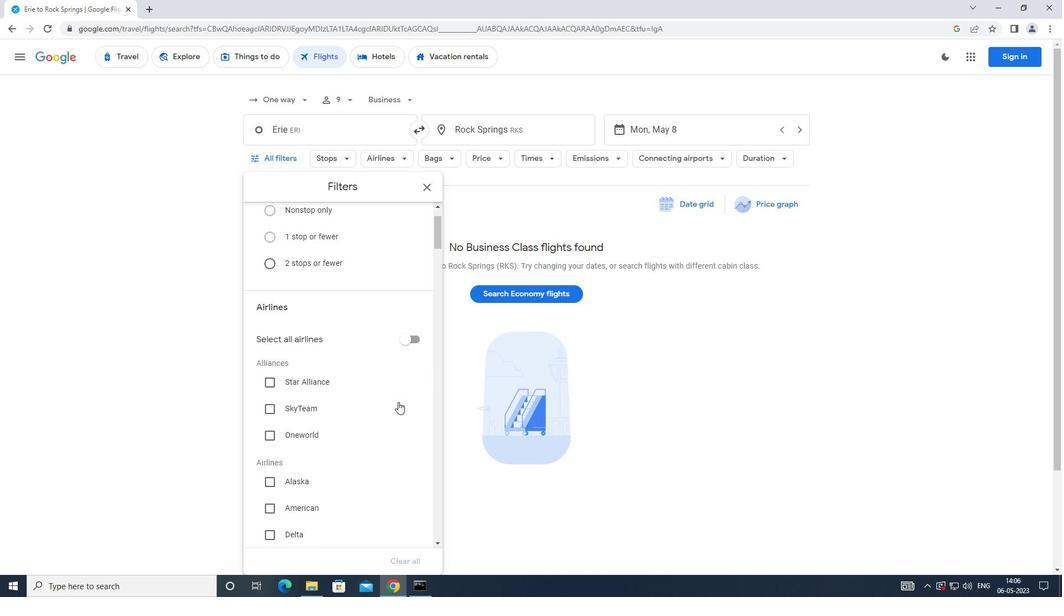 
Action: Mouse scrolled (398, 401) with delta (0, 0)
Screenshot: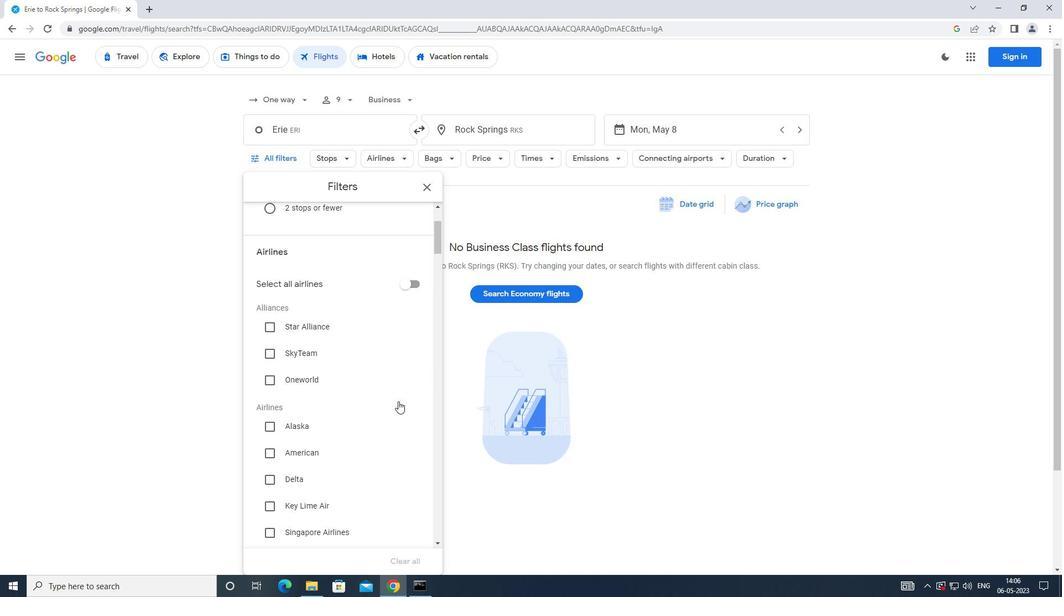 
Action: Mouse moved to (404, 390)
Screenshot: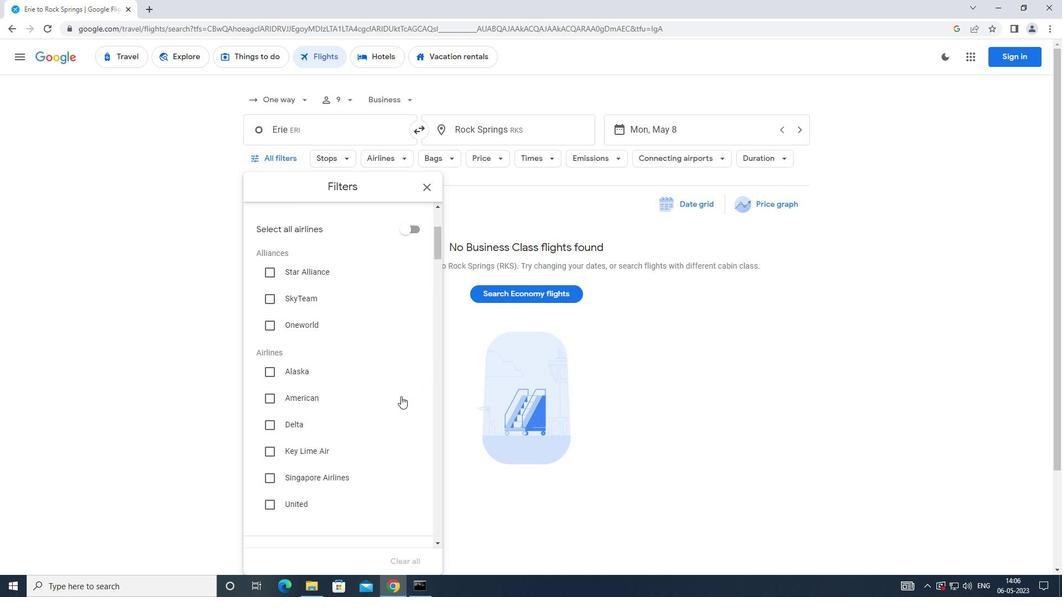 
Action: Mouse scrolled (404, 390) with delta (0, 0)
Screenshot: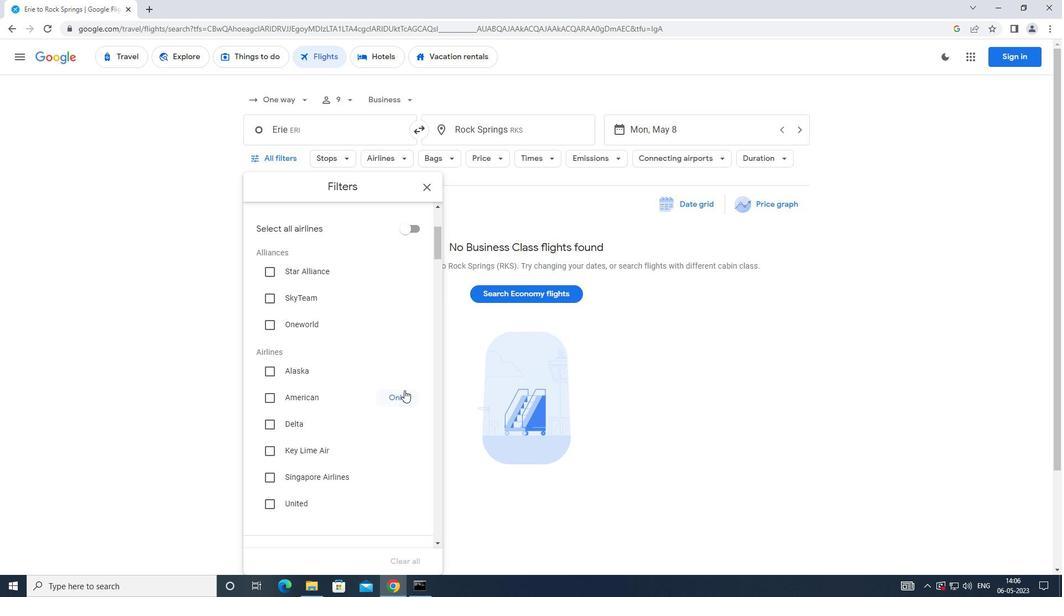 
Action: Mouse scrolled (404, 390) with delta (0, 0)
Screenshot: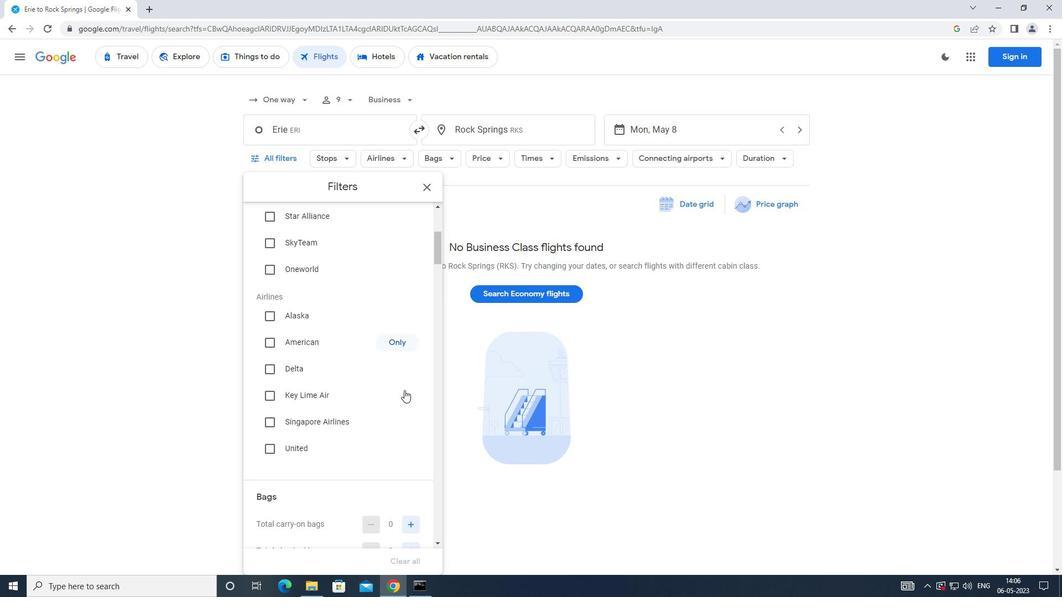 
Action: Mouse scrolled (404, 390) with delta (0, 0)
Screenshot: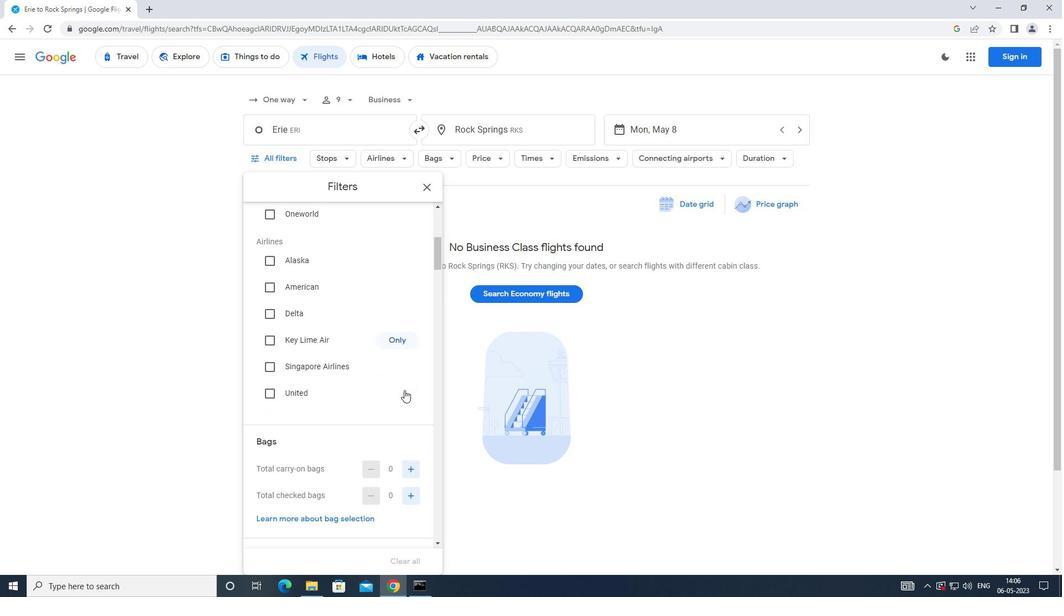 
Action: Mouse moved to (407, 386)
Screenshot: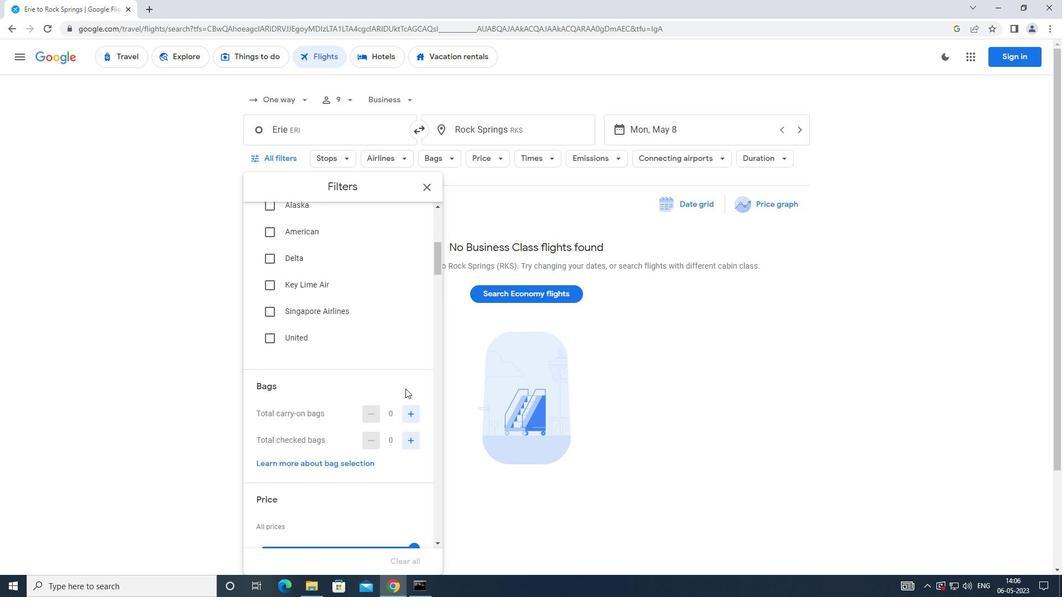 
Action: Mouse scrolled (407, 385) with delta (0, 0)
Screenshot: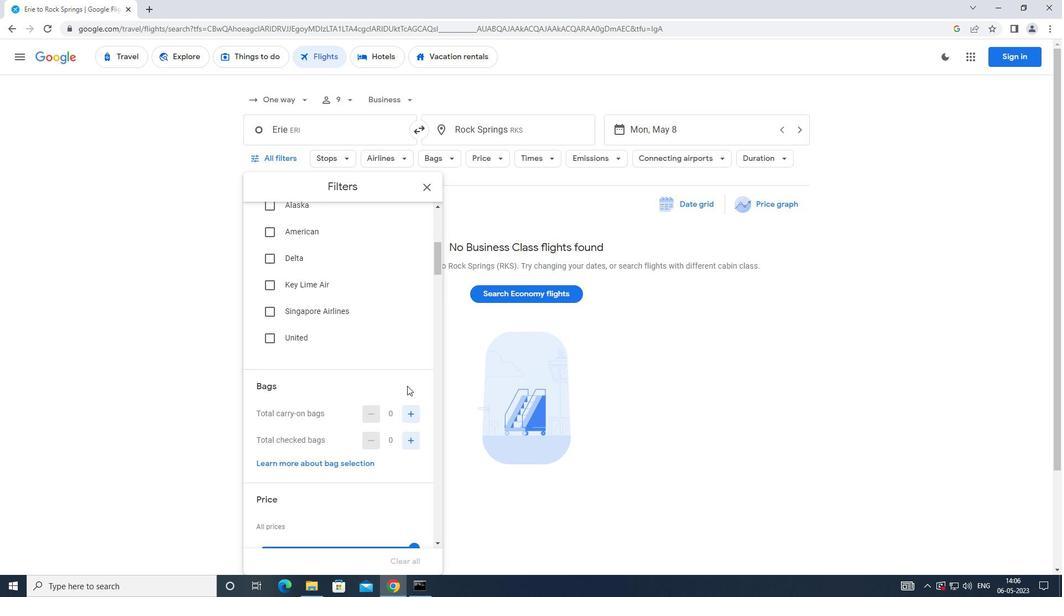 
Action: Mouse scrolled (407, 385) with delta (0, 0)
Screenshot: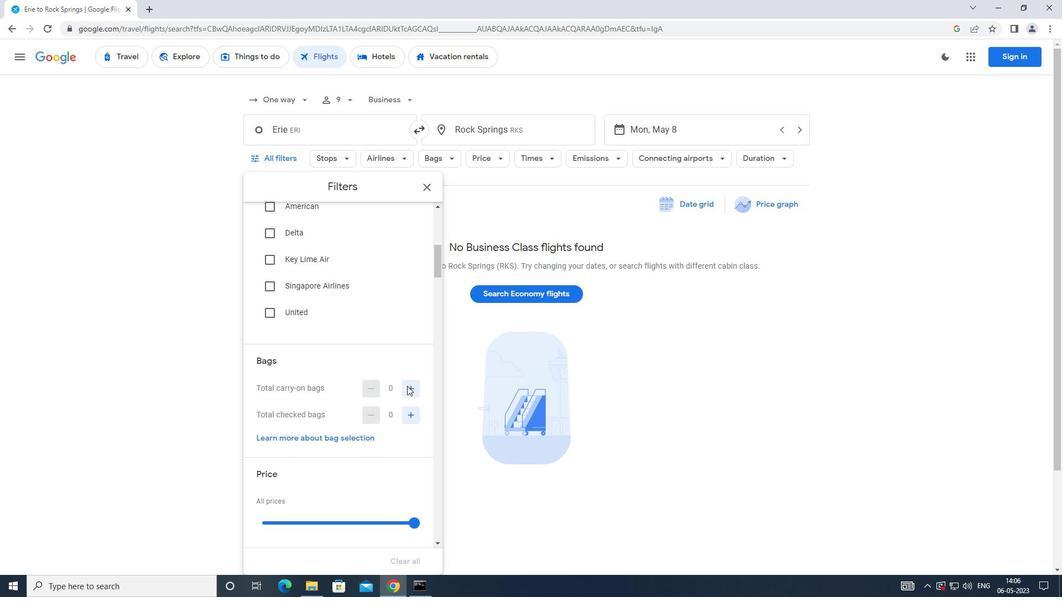 
Action: Mouse scrolled (407, 385) with delta (0, 0)
Screenshot: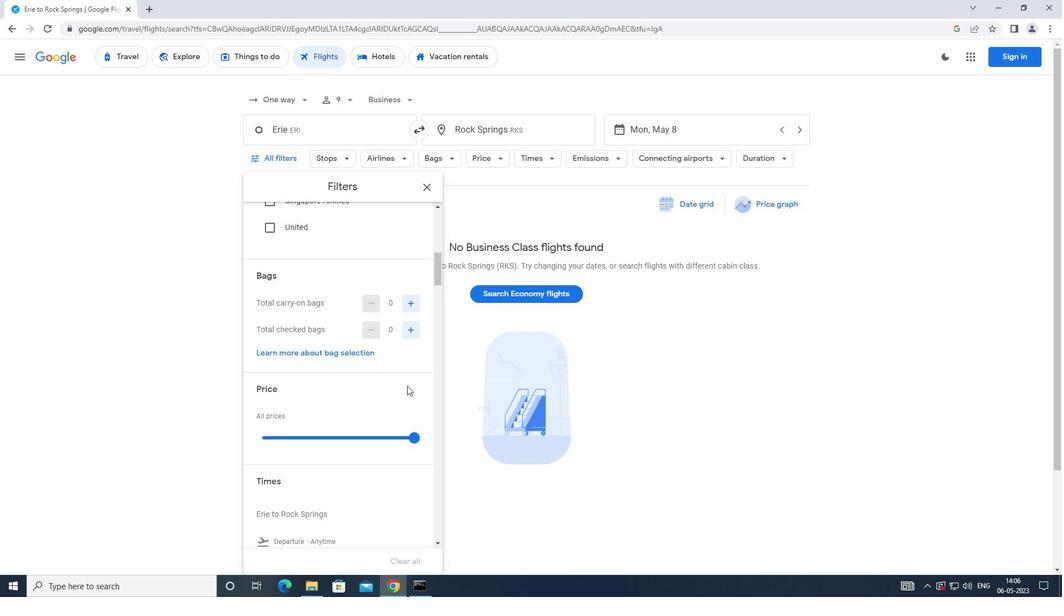 
Action: Mouse scrolled (407, 386) with delta (0, 0)
Screenshot: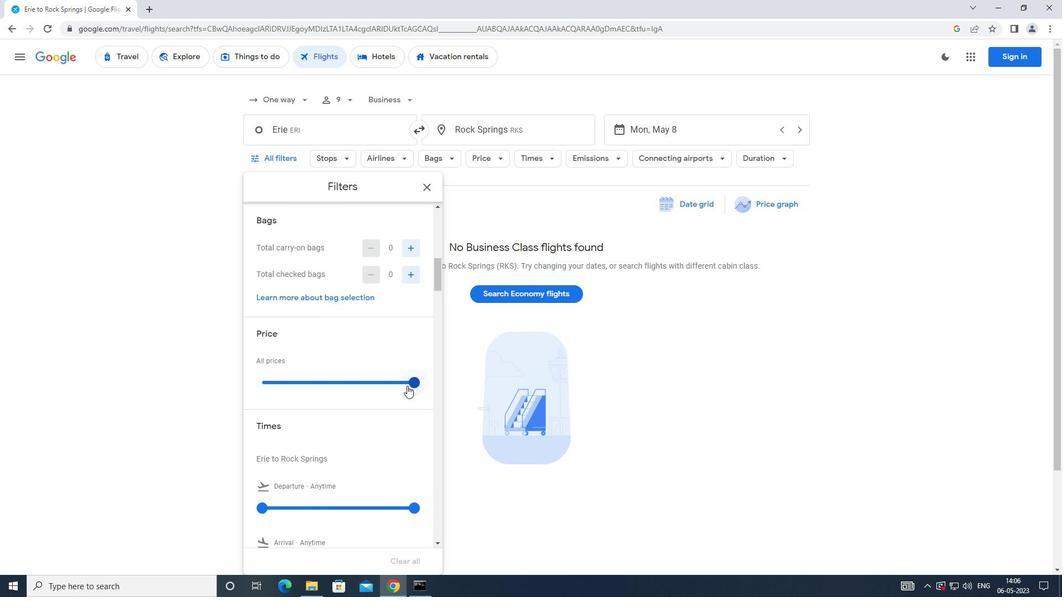
Action: Mouse scrolled (407, 386) with delta (0, 0)
Screenshot: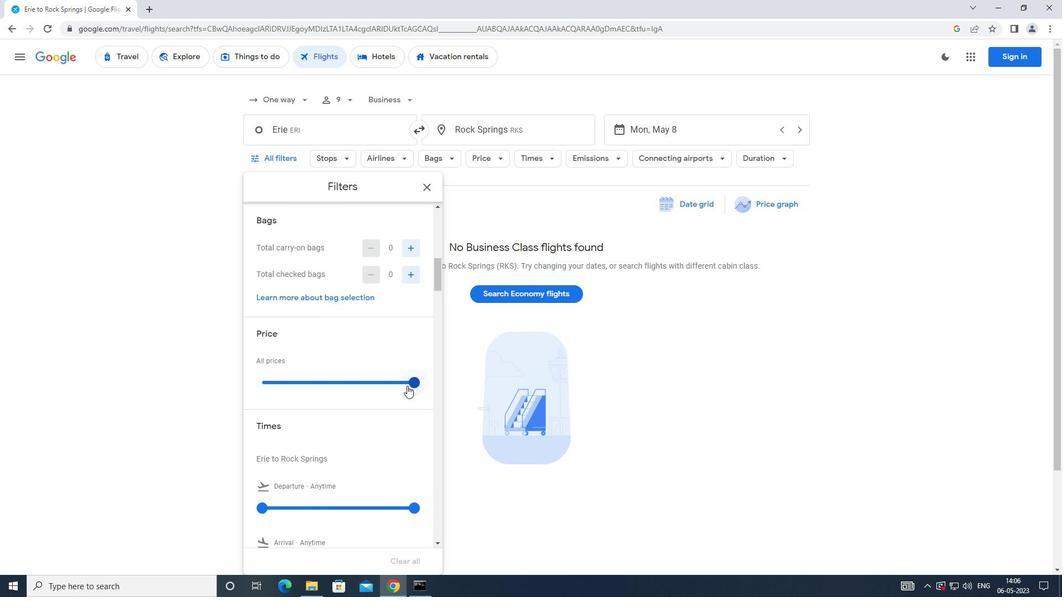 
Action: Mouse scrolled (407, 386) with delta (0, 0)
Screenshot: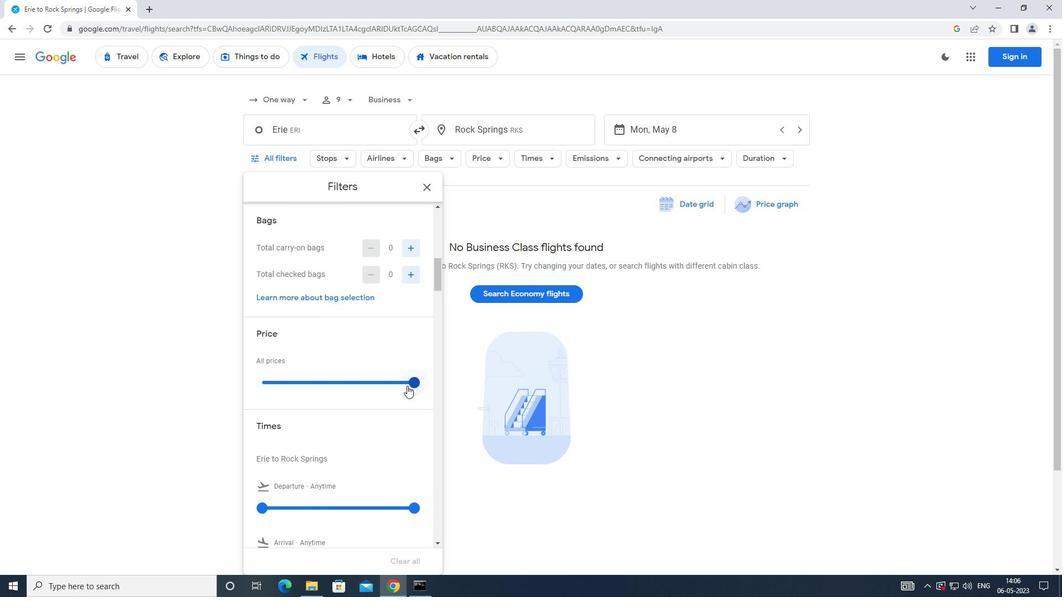 
Action: Mouse moved to (407, 385)
Screenshot: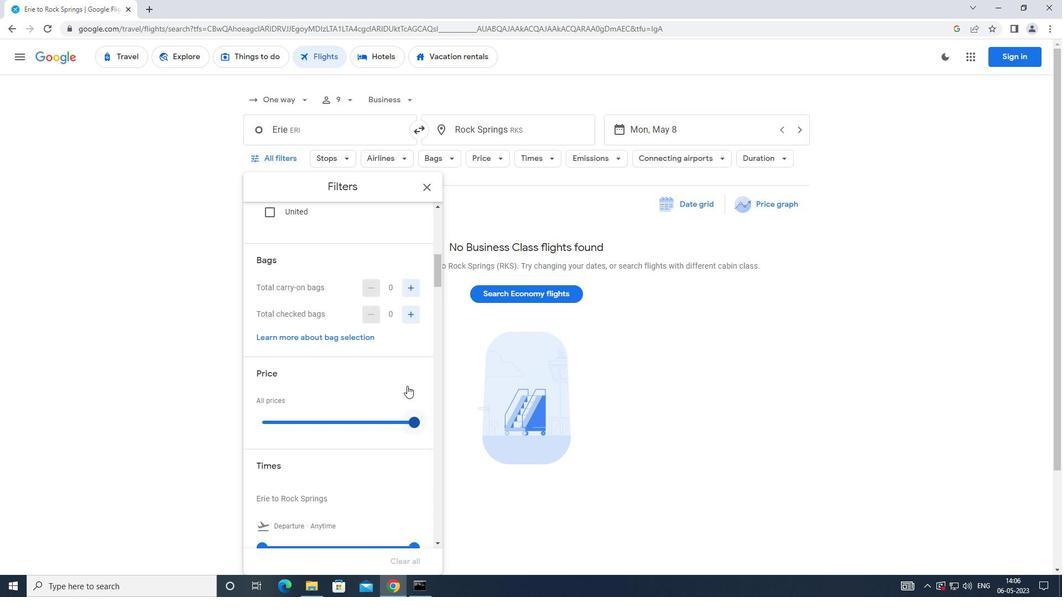 
Action: Mouse scrolled (407, 385) with delta (0, 0)
Screenshot: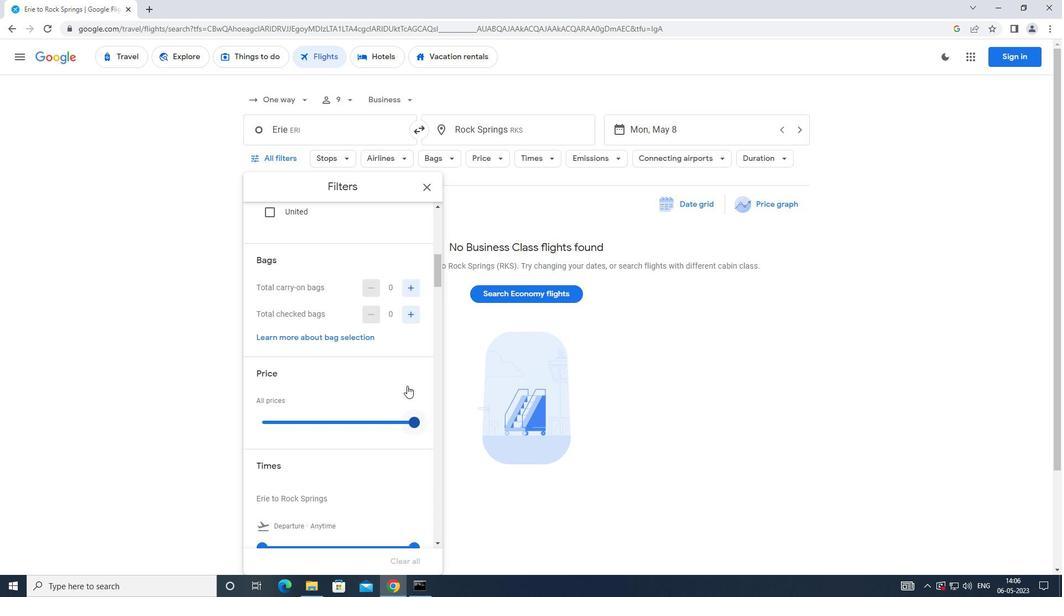 
Action: Mouse moved to (405, 502)
Screenshot: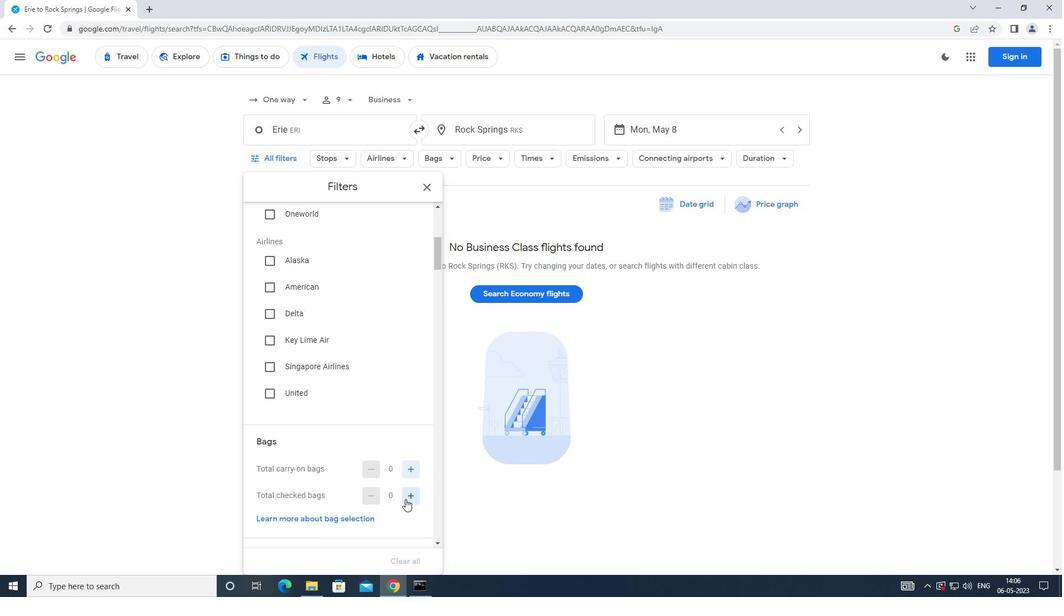 
Action: Mouse pressed left at (405, 502)
Screenshot: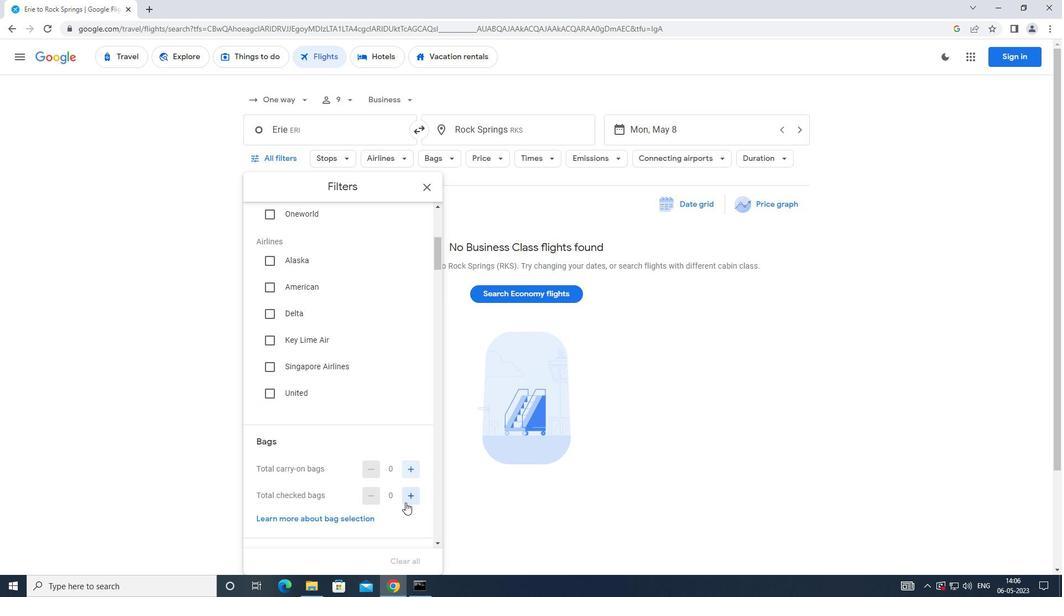 
Action: Mouse pressed left at (405, 502)
Screenshot: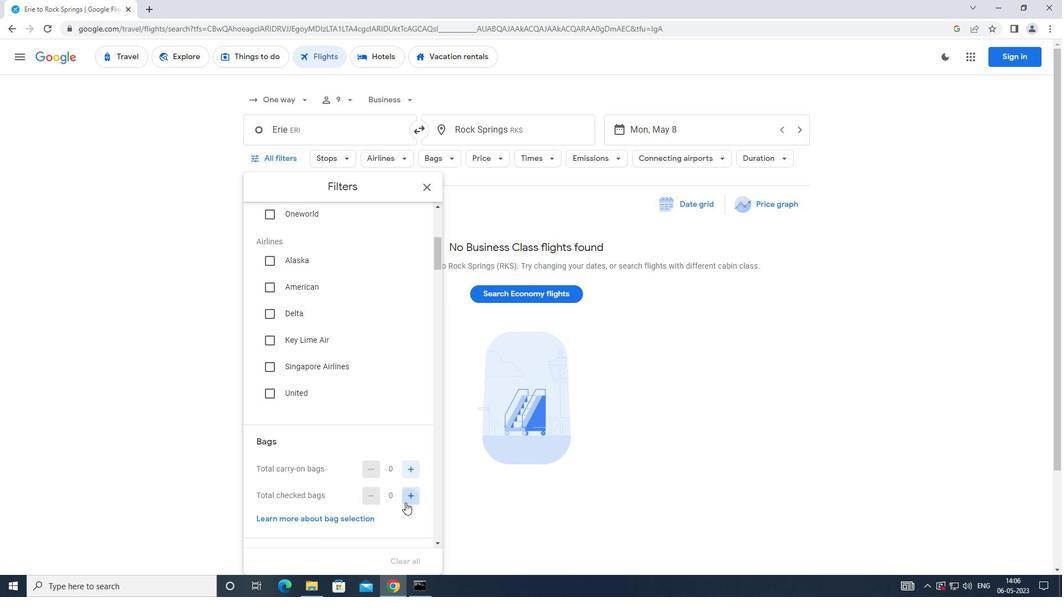 
Action: Mouse moved to (405, 451)
Screenshot: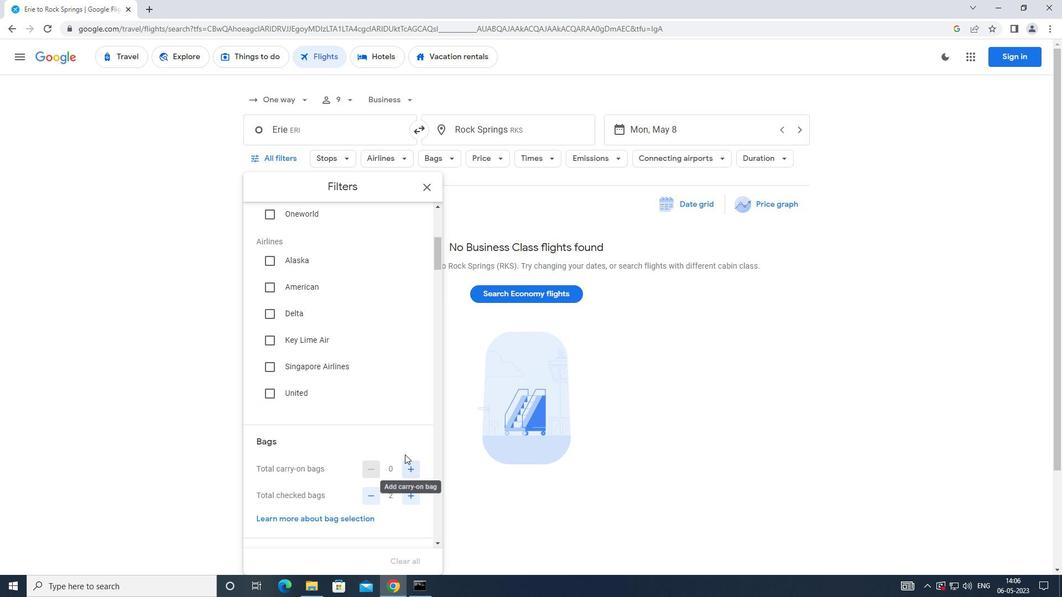 
Action: Mouse scrolled (405, 450) with delta (0, 0)
Screenshot: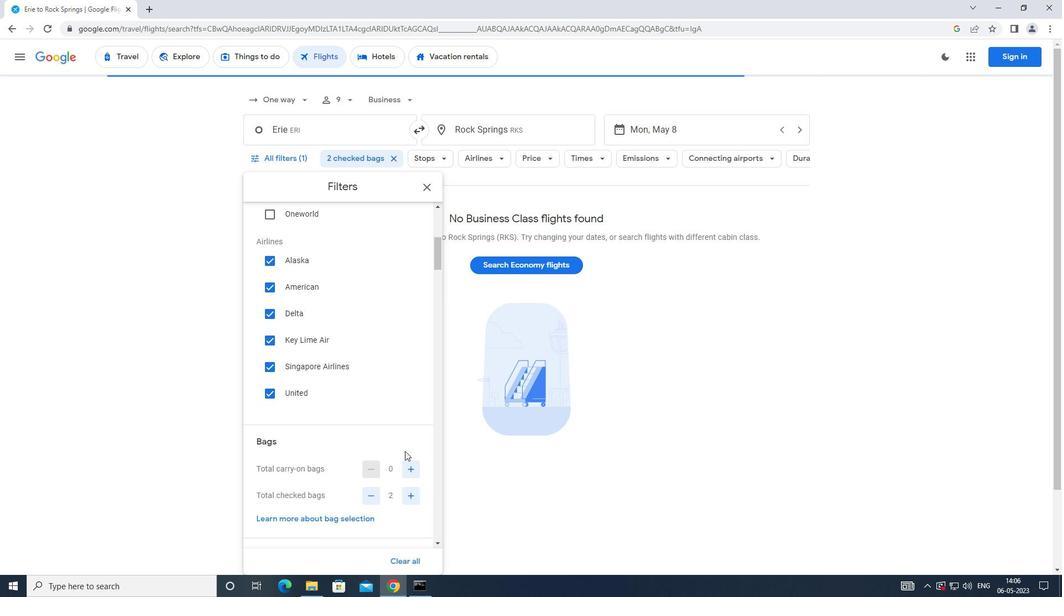 
Action: Mouse scrolled (405, 450) with delta (0, 0)
Screenshot: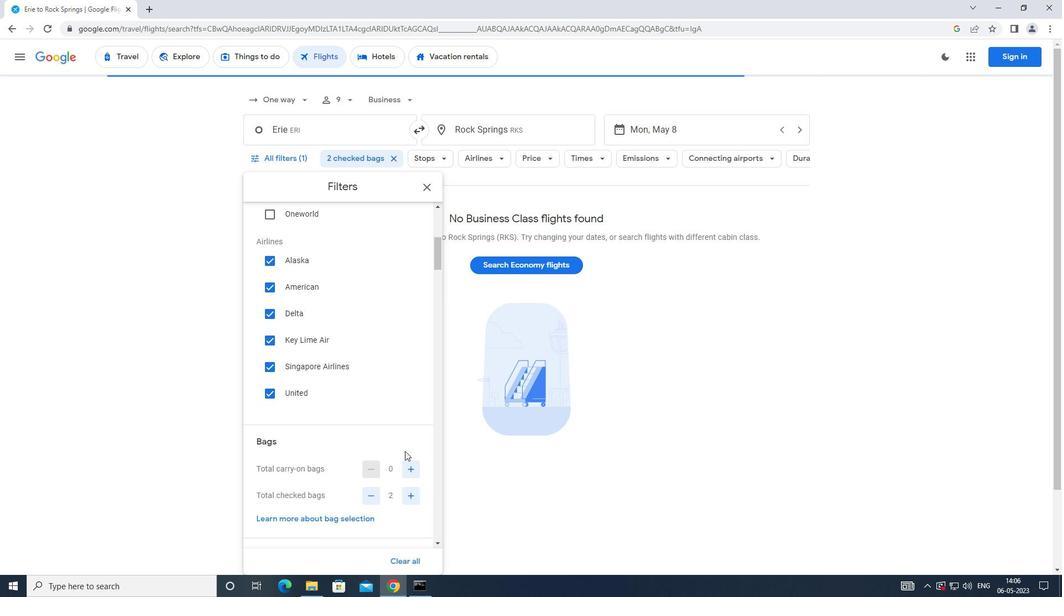 
Action: Mouse scrolled (405, 450) with delta (0, 0)
Screenshot: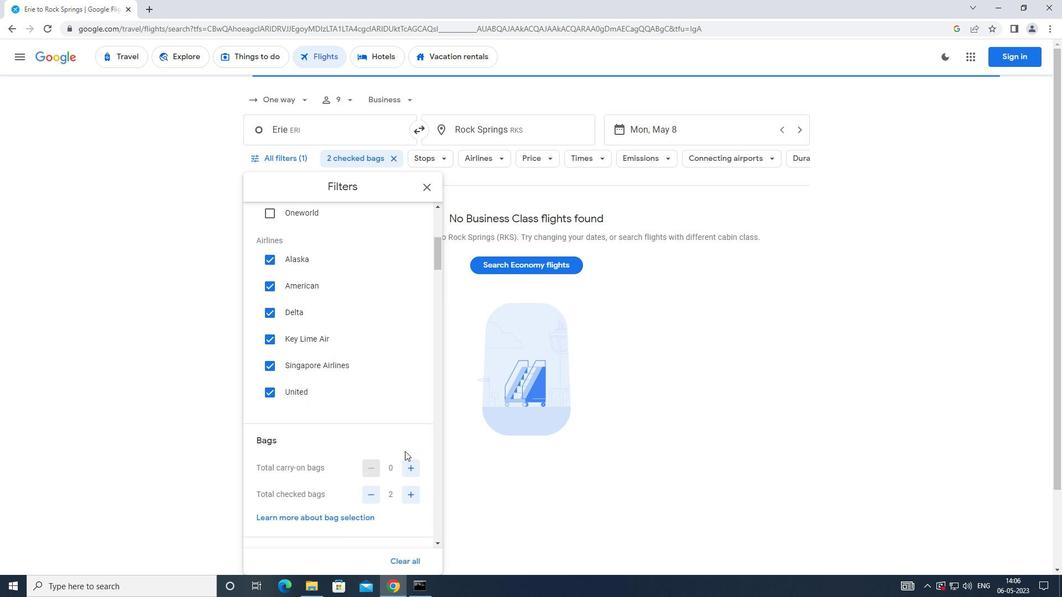 
Action: Mouse moved to (405, 447)
Screenshot: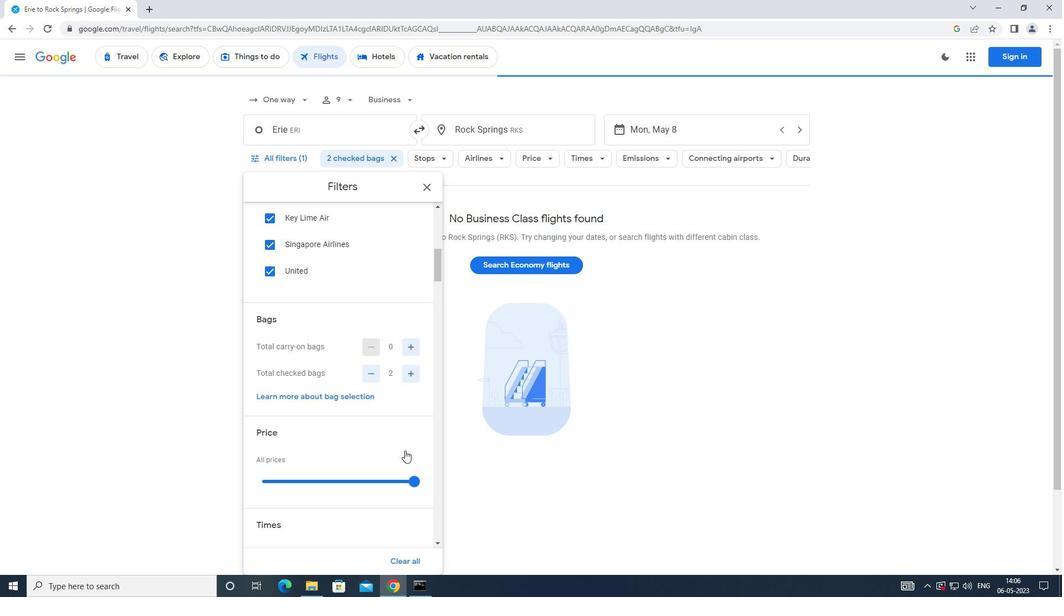 
Action: Mouse scrolled (405, 447) with delta (0, 0)
Screenshot: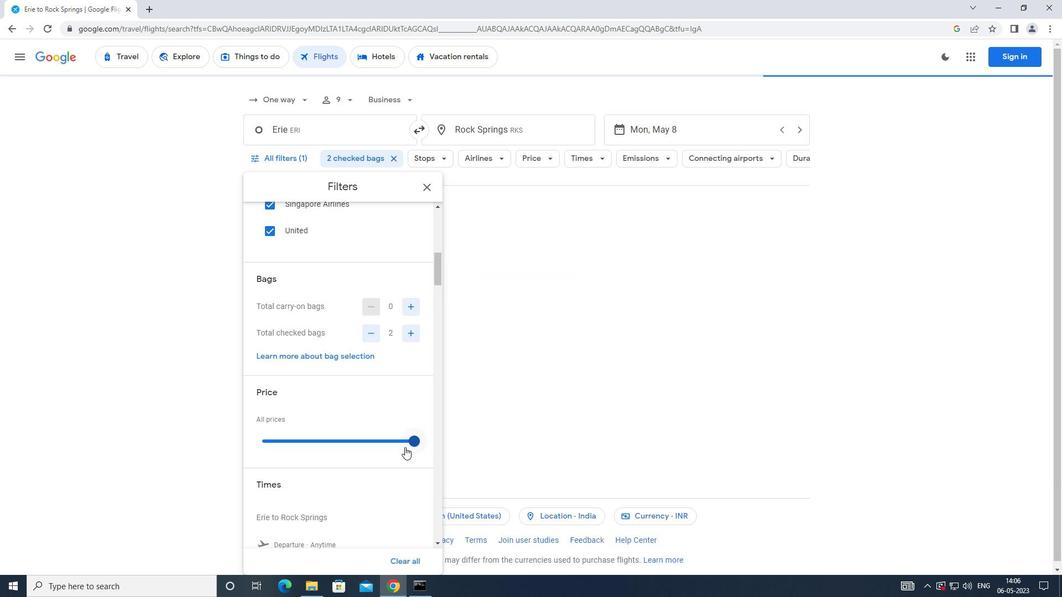 
Action: Mouse scrolled (405, 447) with delta (0, 0)
Screenshot: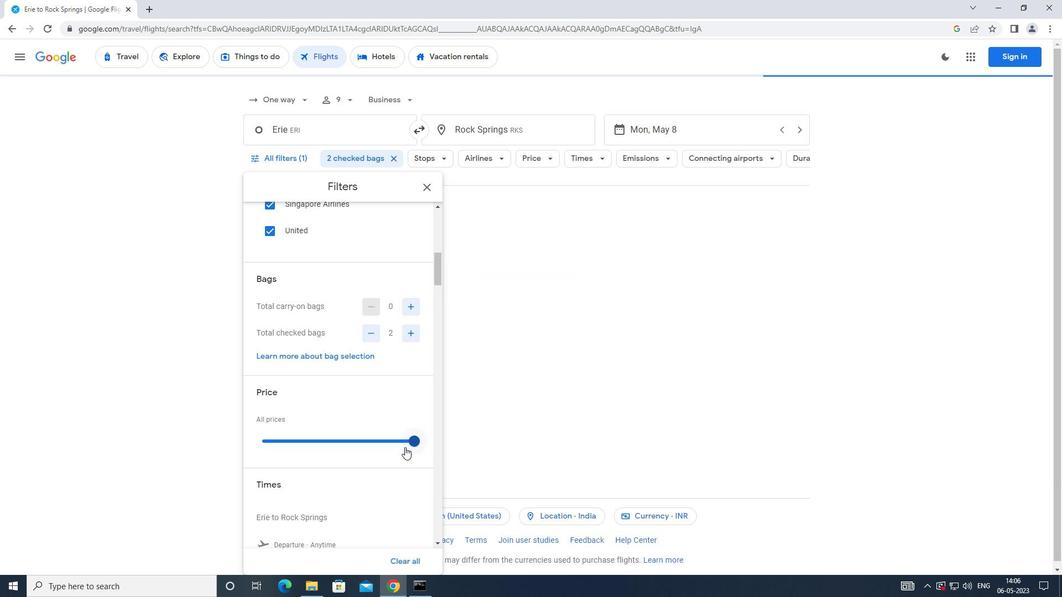 
Action: Mouse moved to (413, 329)
Screenshot: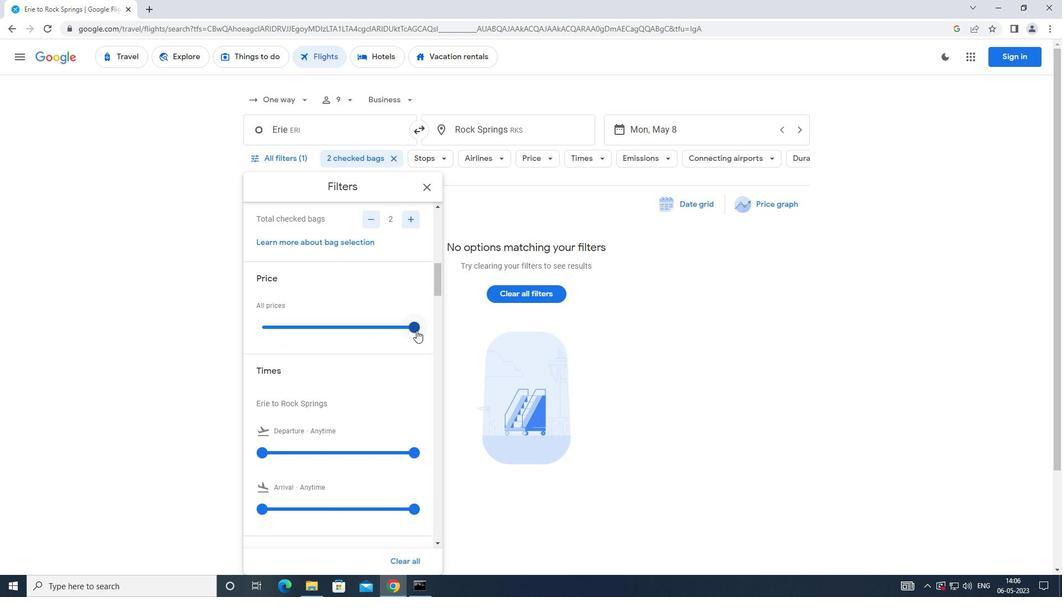 
Action: Mouse pressed left at (413, 329)
Screenshot: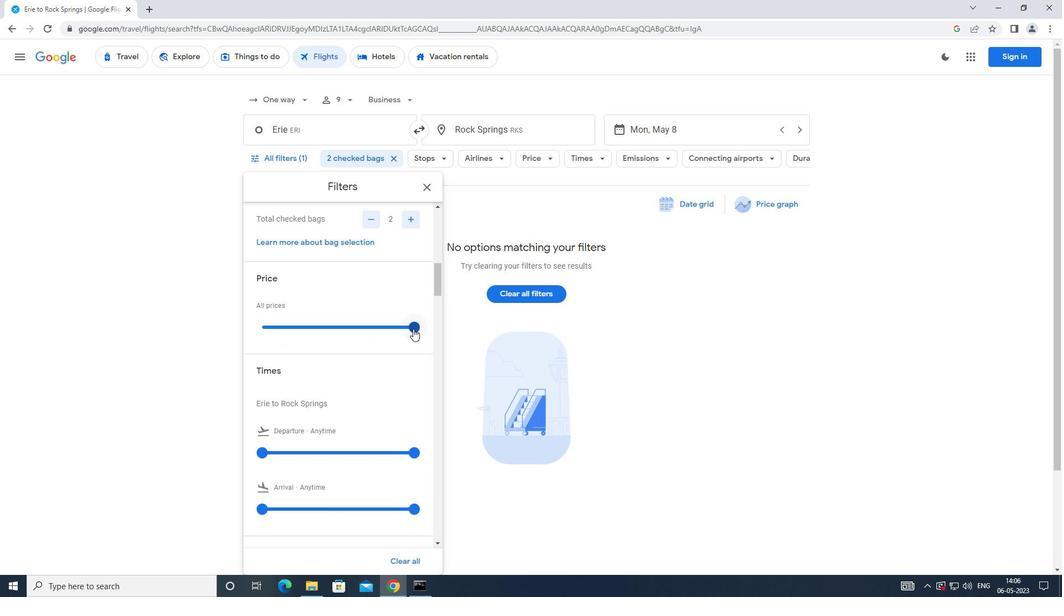 
Action: Mouse moved to (371, 356)
Screenshot: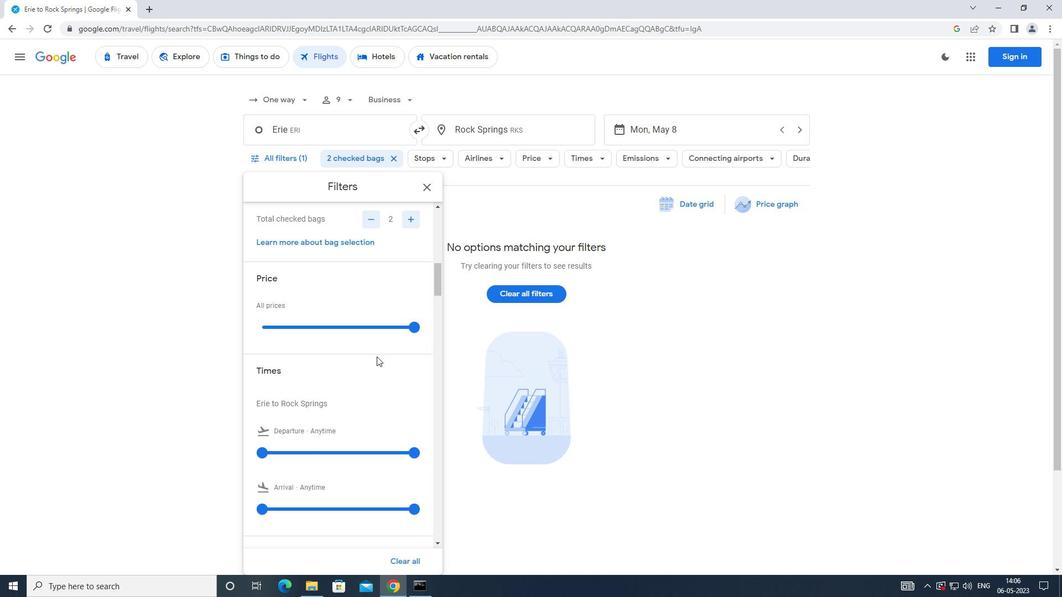 
Action: Mouse scrolled (371, 356) with delta (0, 0)
Screenshot: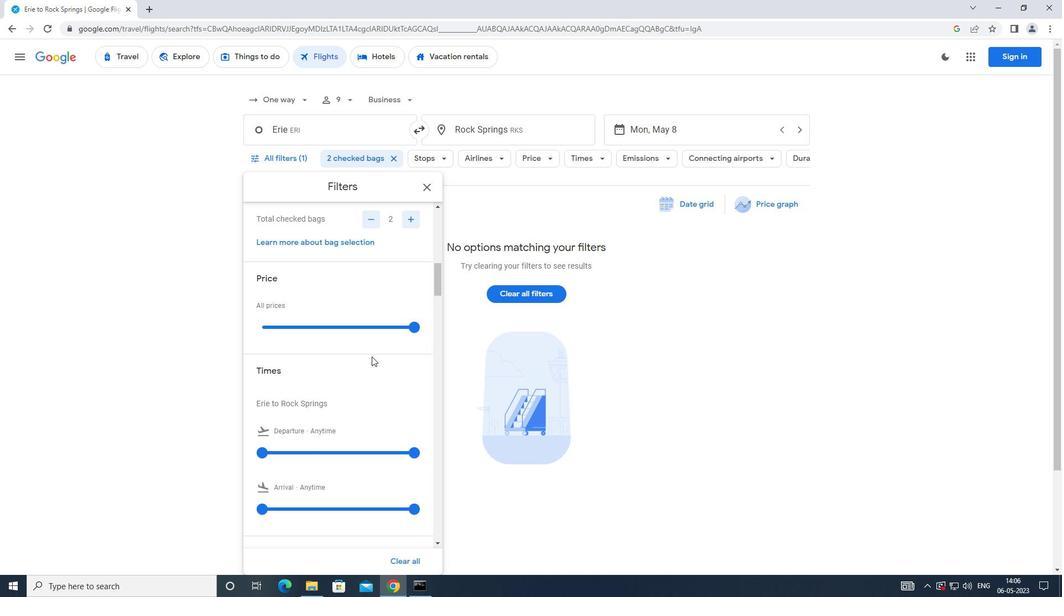 
Action: Mouse moved to (263, 396)
Screenshot: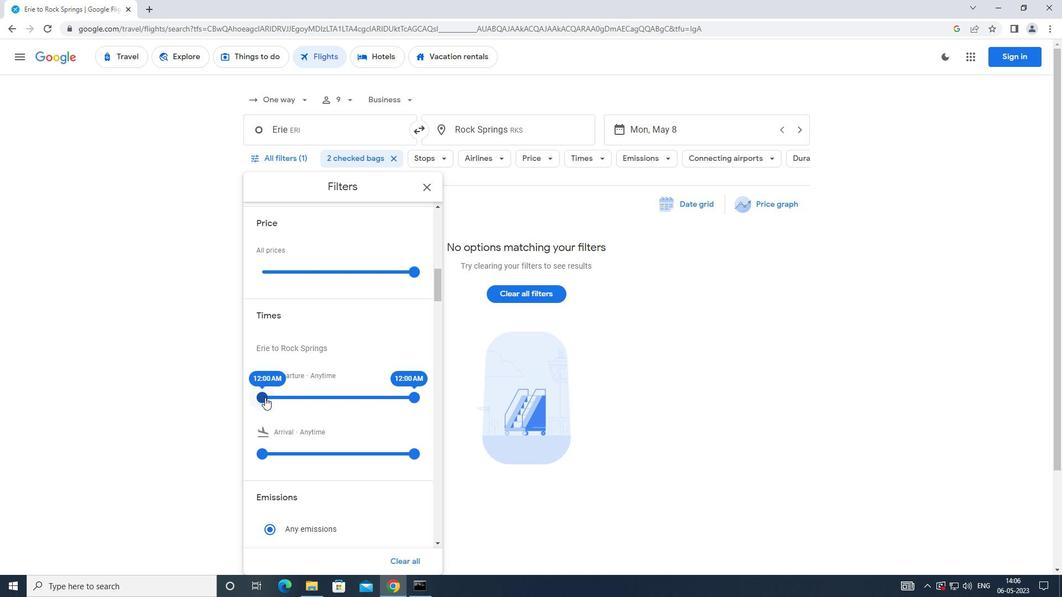 
Action: Mouse pressed left at (263, 396)
Screenshot: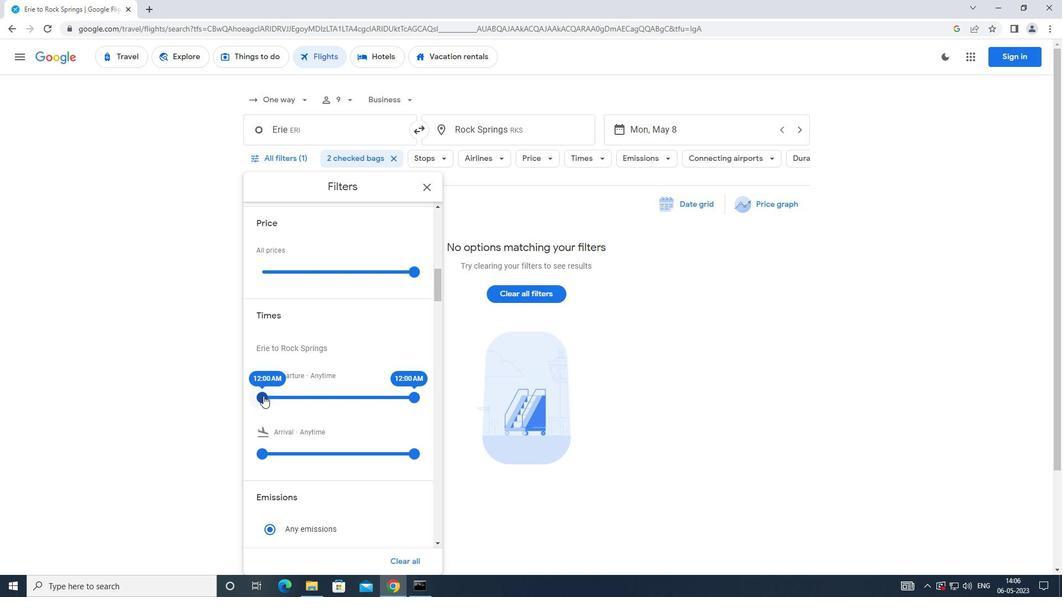 
Action: Mouse moved to (411, 398)
Screenshot: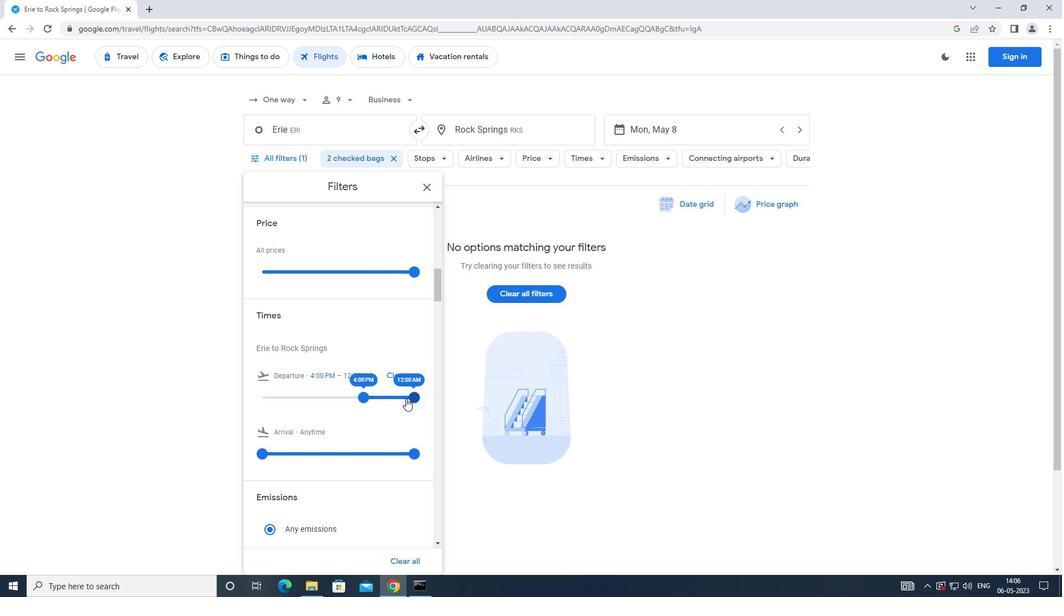 
Action: Mouse pressed left at (411, 398)
Screenshot: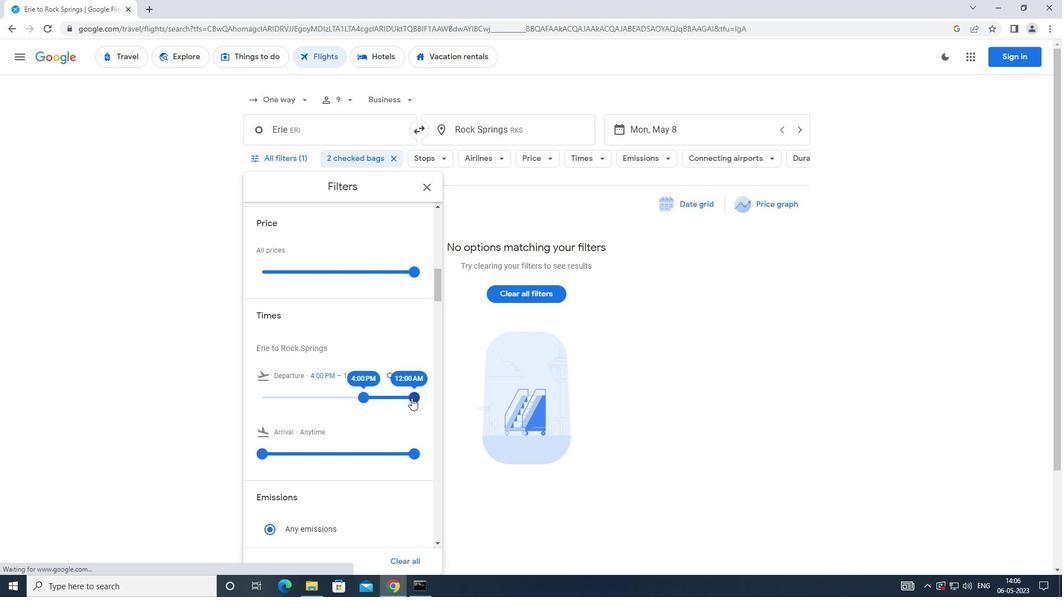 
Action: Mouse moved to (316, 406)
Screenshot: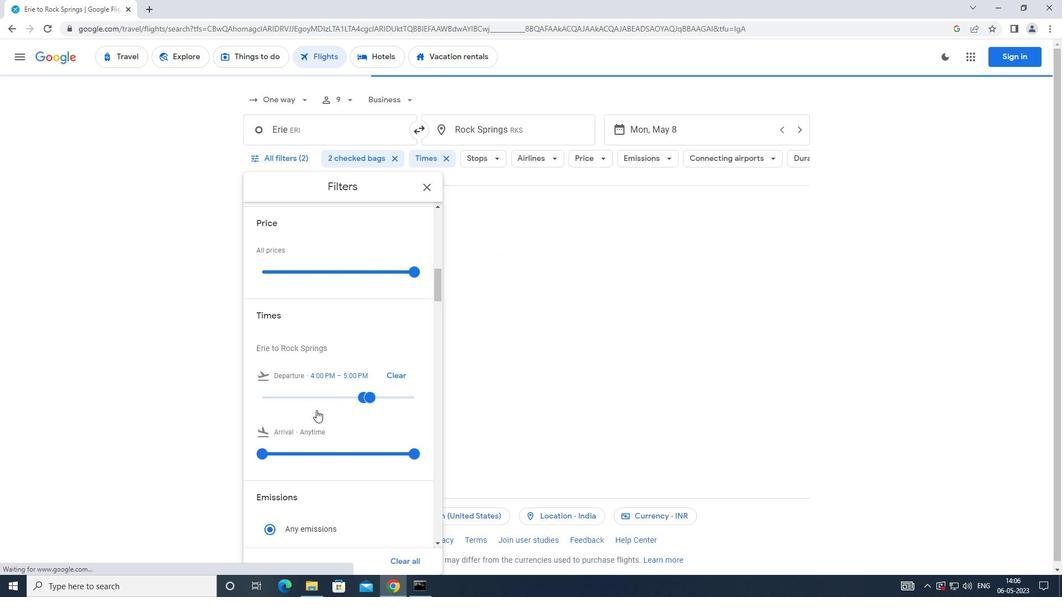 
